Task: Look for space in San Cristobal, Cuba from 7th July, 2023 to 14th July, 2023 for 1 adult in price range Rs.6000 to Rs.14000. Place can be shared room with 1  bedroom having 1 bed and 1 bathroom. Property type can be house, flat, guest house, hotel. Booking option can be shelf check-in. Required host language is .
Action: Mouse moved to (484, 109)
Screenshot: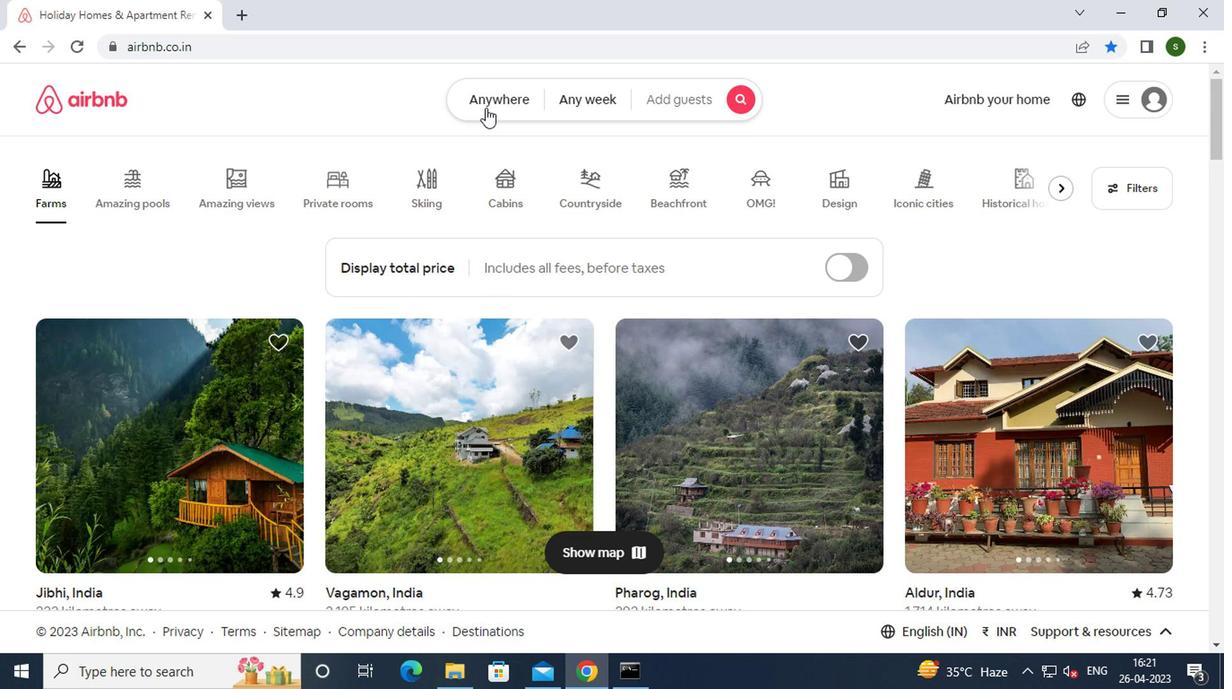 
Action: Mouse pressed left at (484, 109)
Screenshot: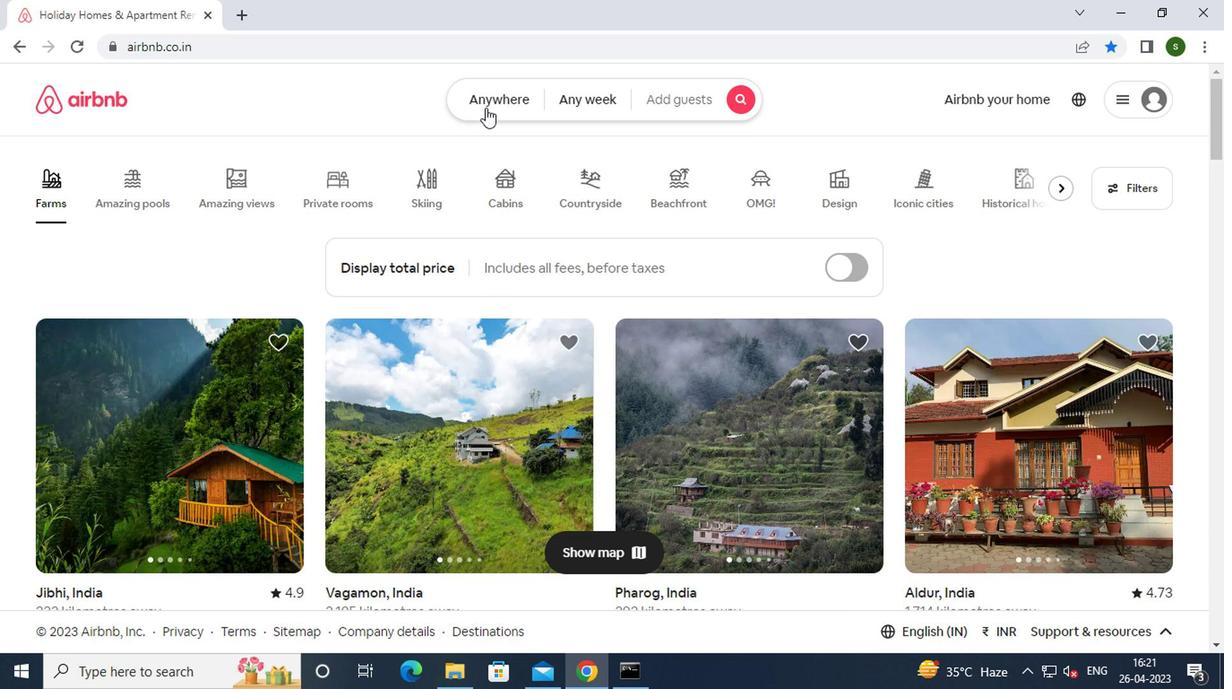 
Action: Mouse moved to (360, 180)
Screenshot: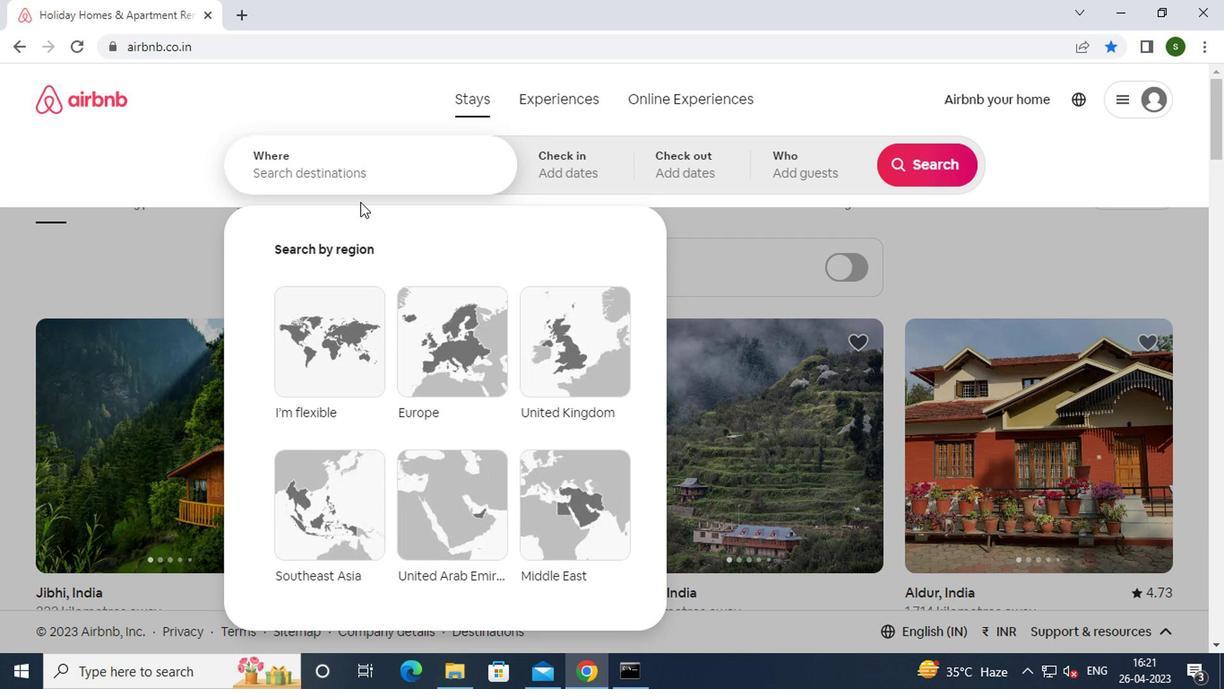 
Action: Mouse pressed left at (360, 180)
Screenshot: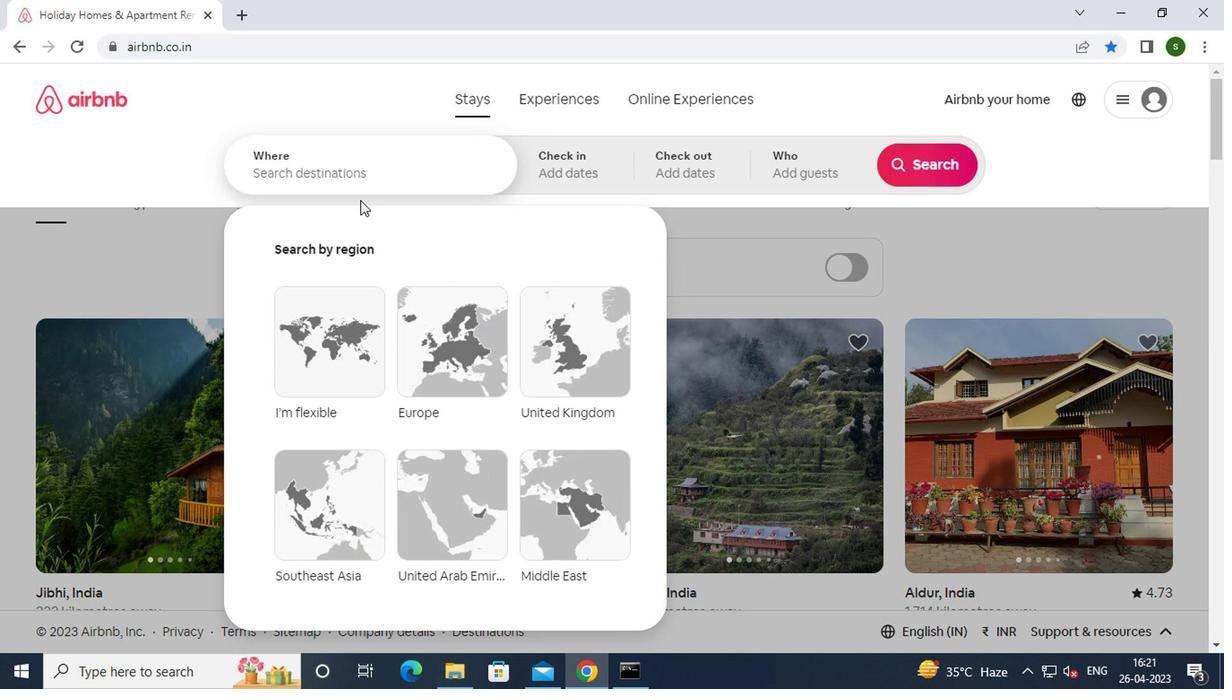 
Action: Key pressed s<Key.caps_lock>an<Key.space><Key.caps_lock>c<Key.caps_lock>ristobal,<Key.space><Key.caps_lock>c<Key.caps_lock>uba
Screenshot: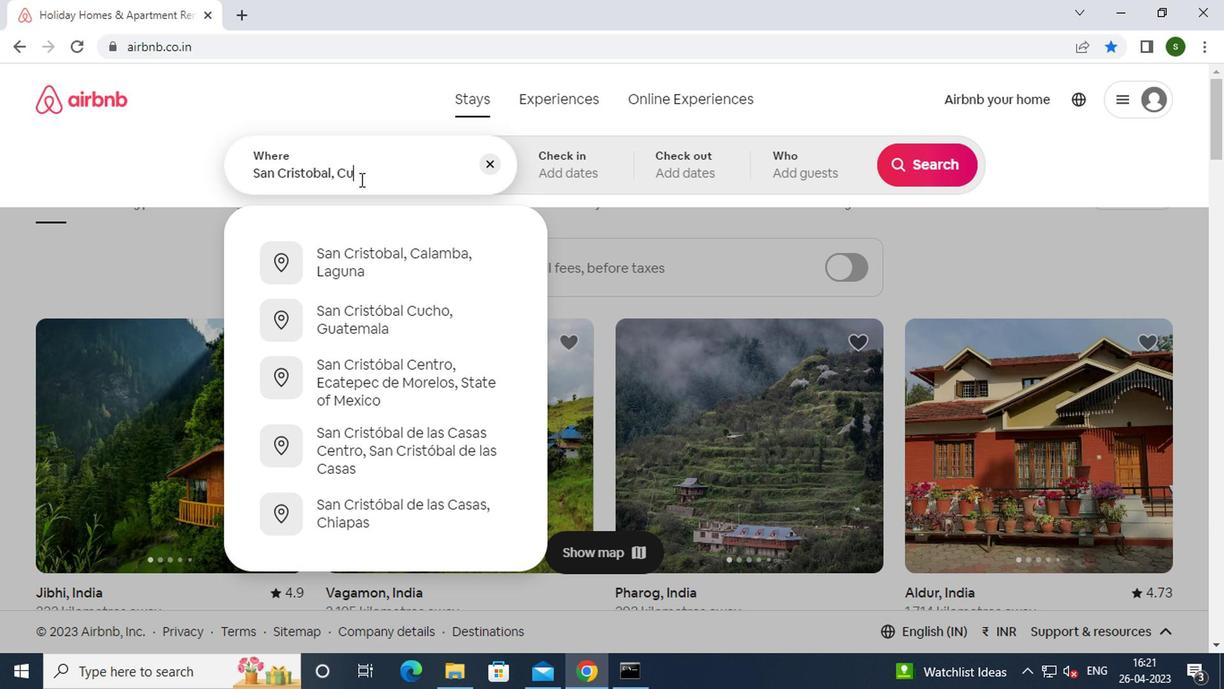 
Action: Mouse moved to (389, 278)
Screenshot: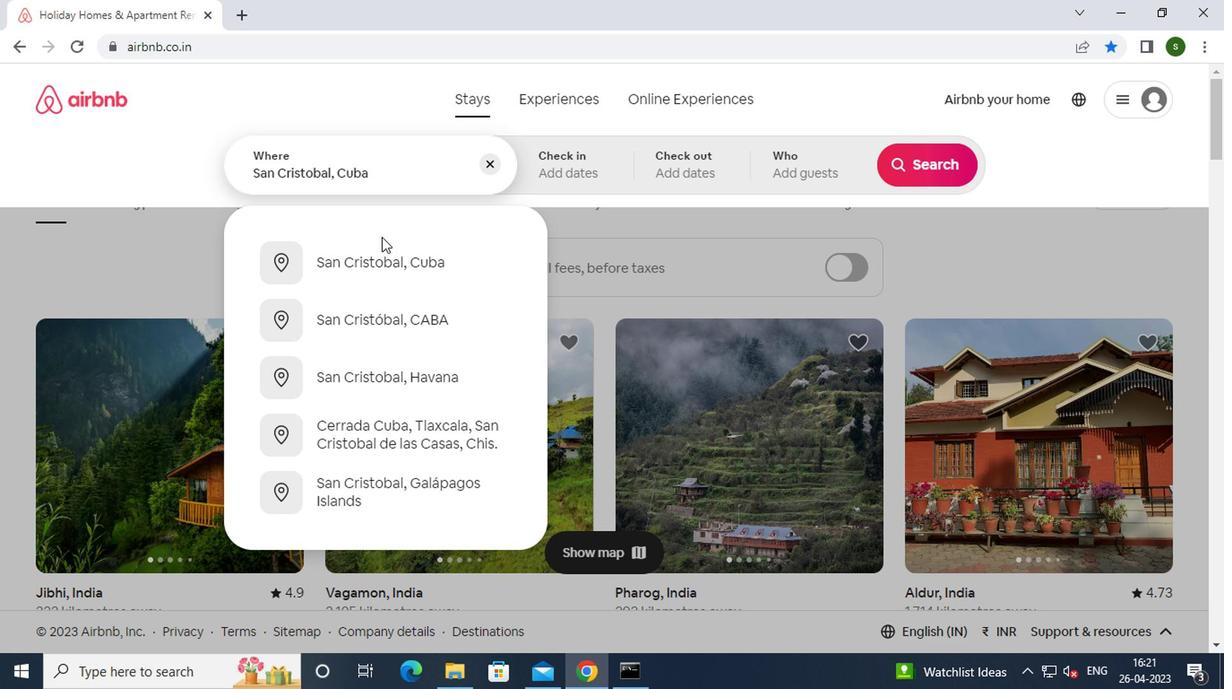 
Action: Mouse pressed left at (389, 278)
Screenshot: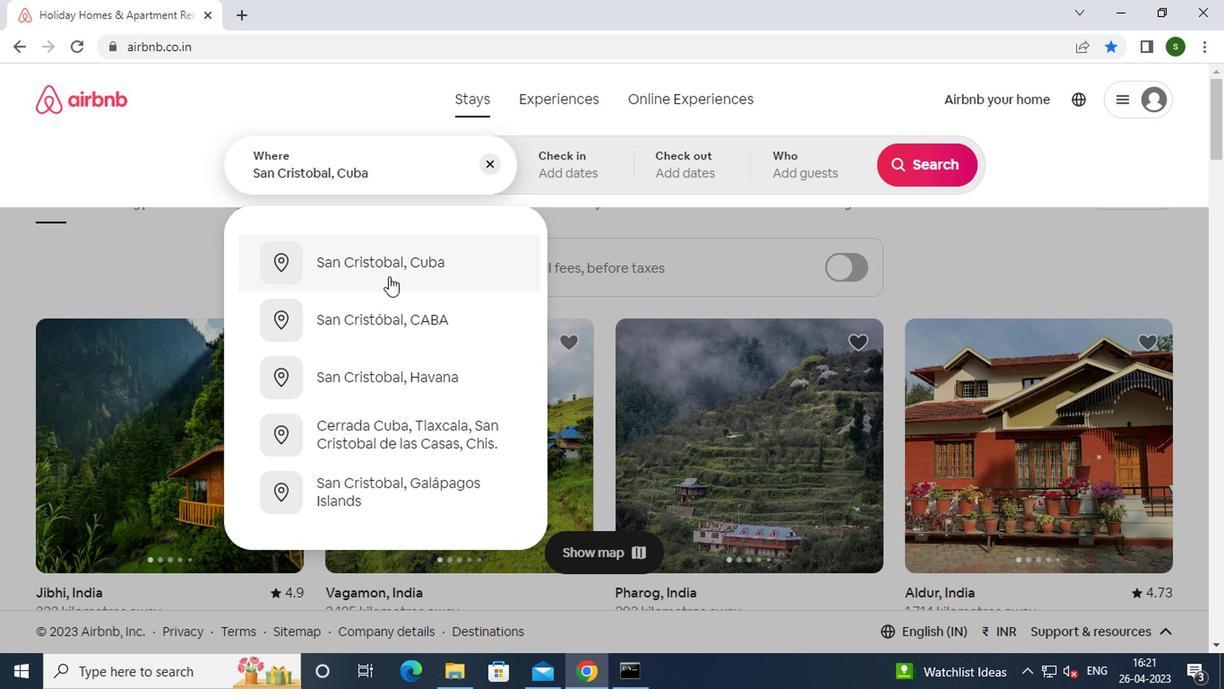 
Action: Mouse moved to (919, 314)
Screenshot: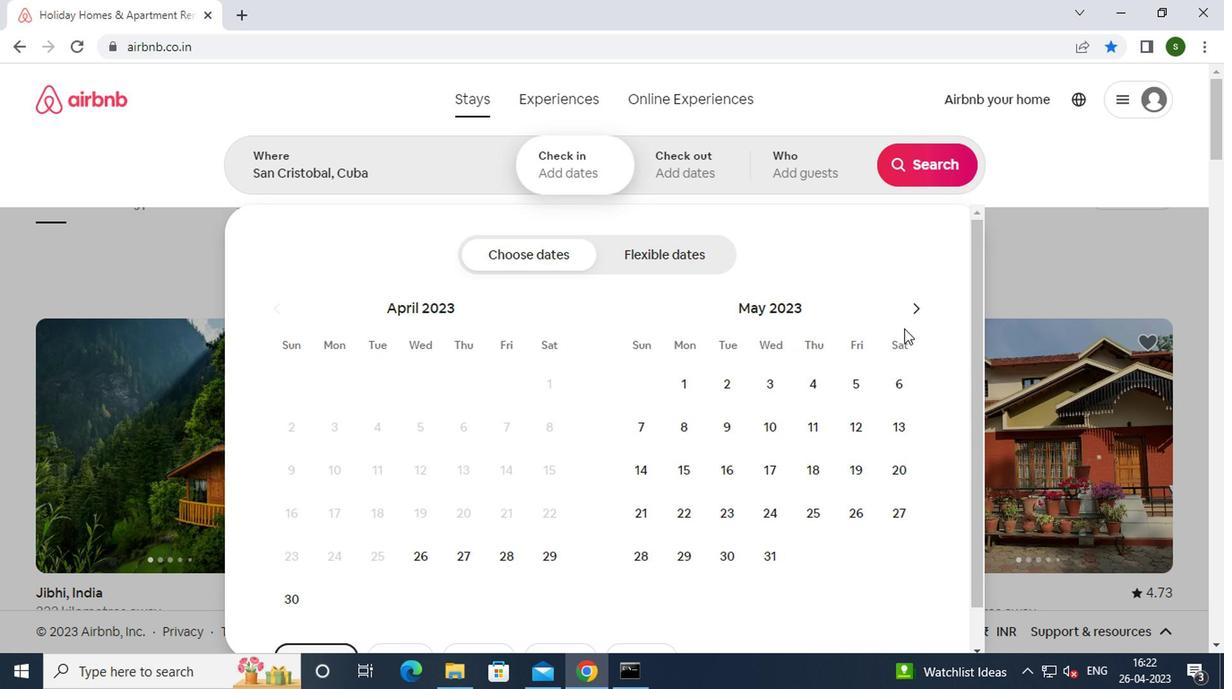 
Action: Mouse pressed left at (919, 314)
Screenshot: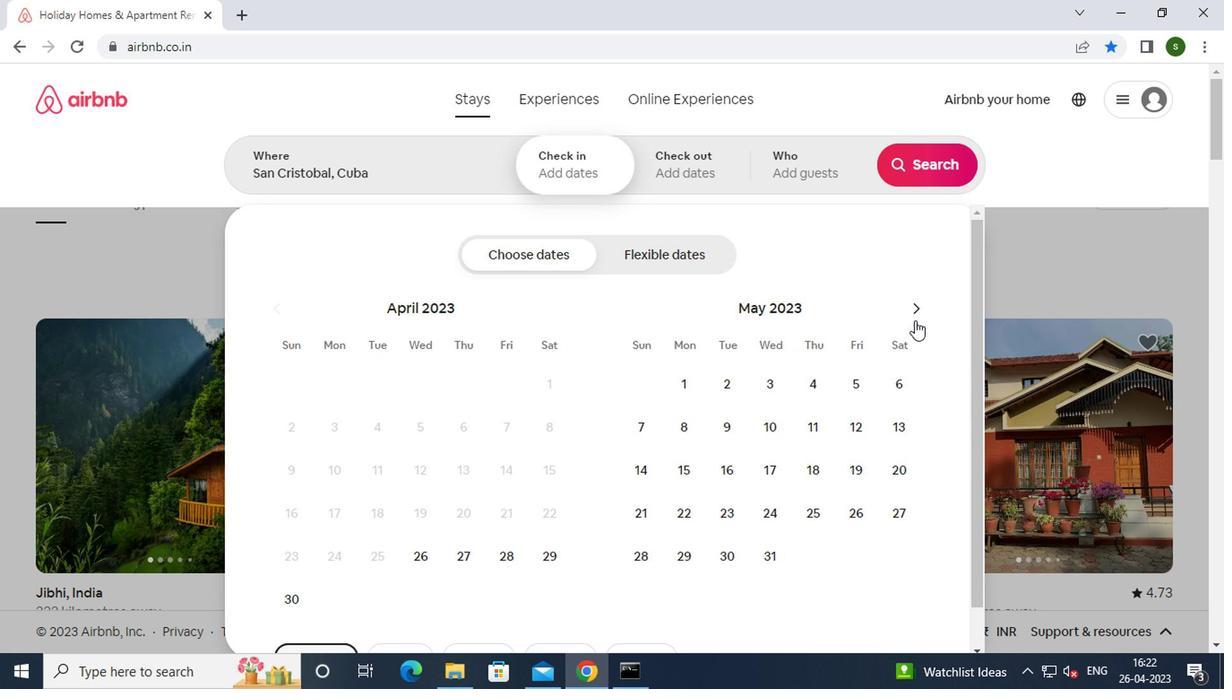 
Action: Mouse pressed left at (919, 314)
Screenshot: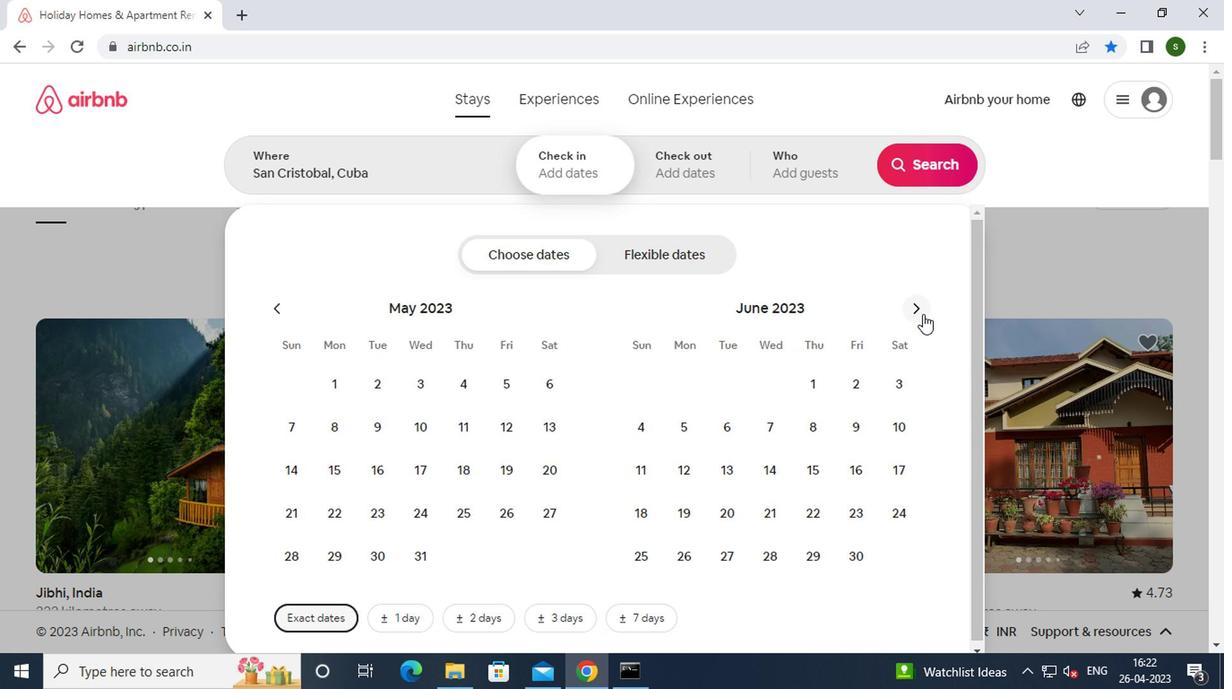 
Action: Mouse moved to (851, 426)
Screenshot: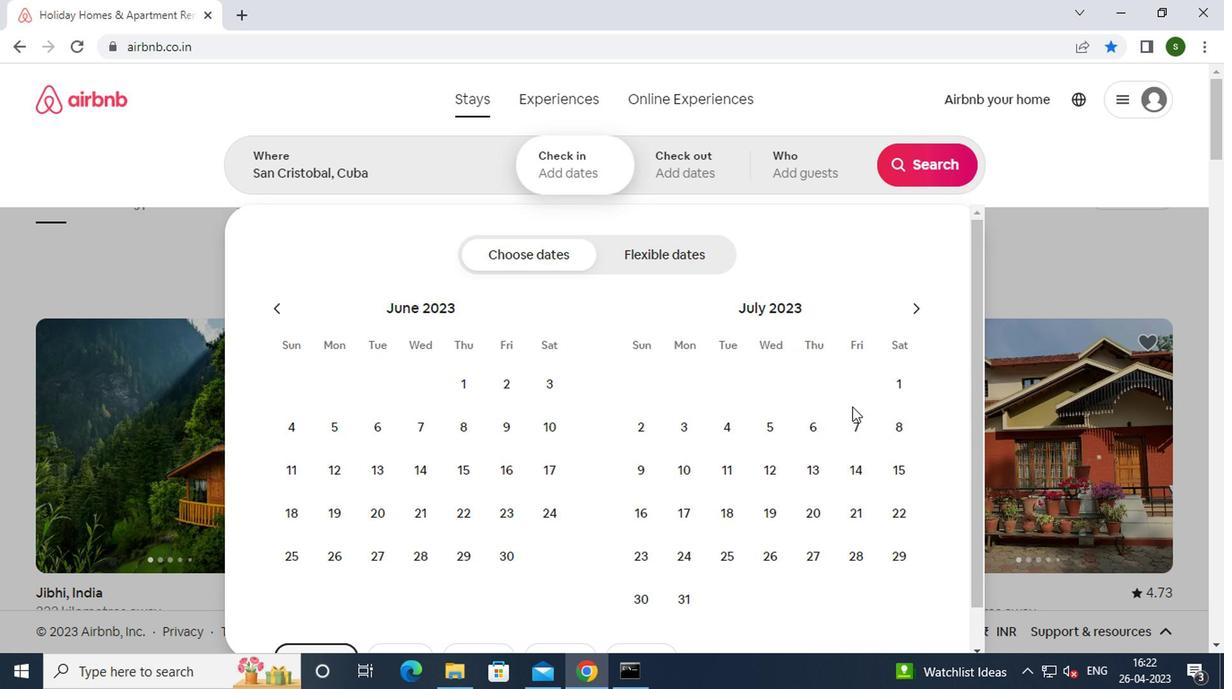 
Action: Mouse pressed left at (851, 426)
Screenshot: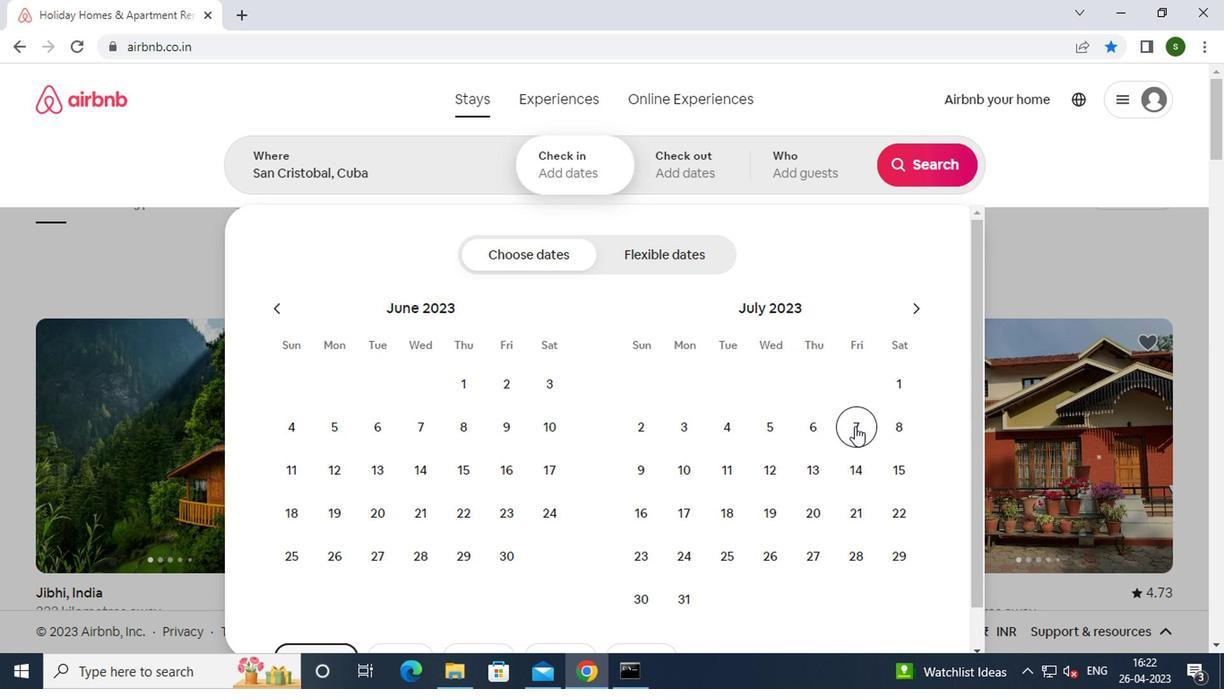 
Action: Mouse moved to (858, 461)
Screenshot: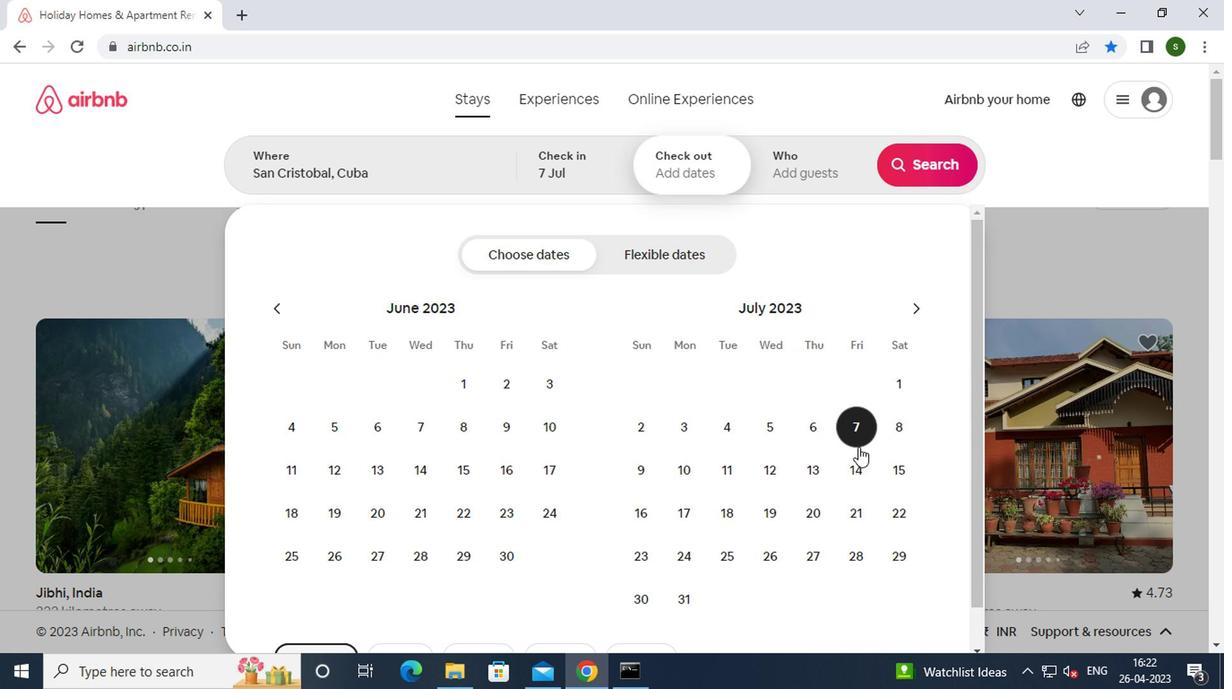 
Action: Mouse pressed left at (858, 461)
Screenshot: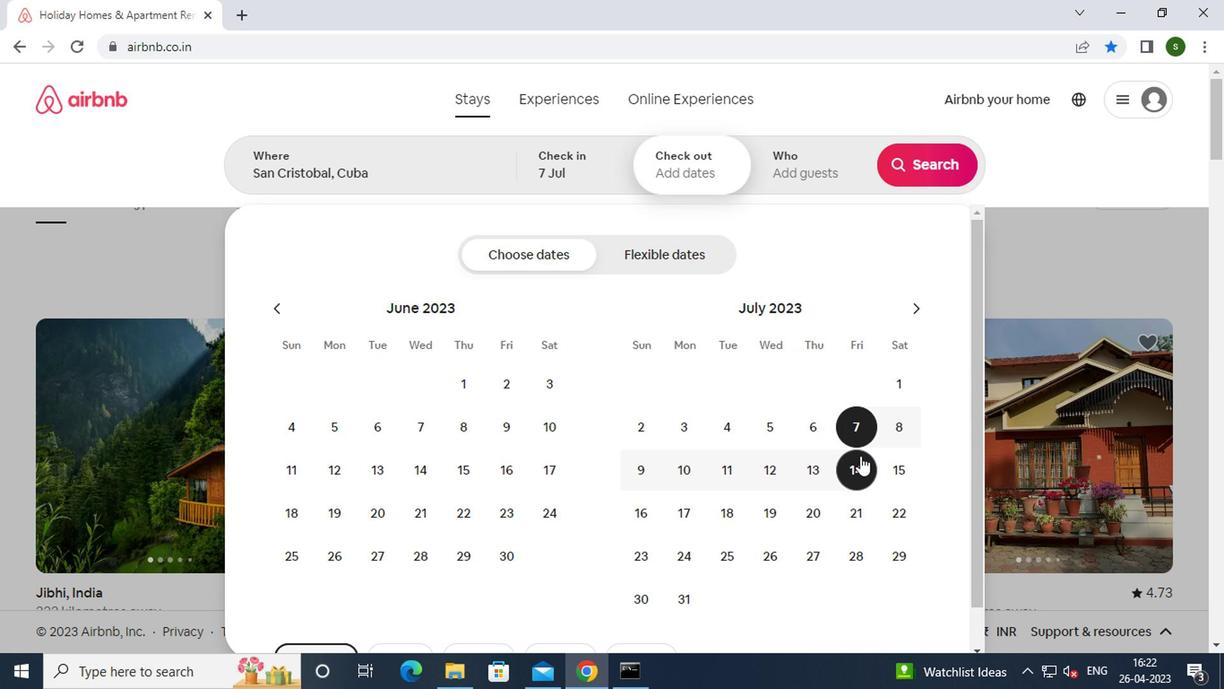 
Action: Mouse moved to (822, 183)
Screenshot: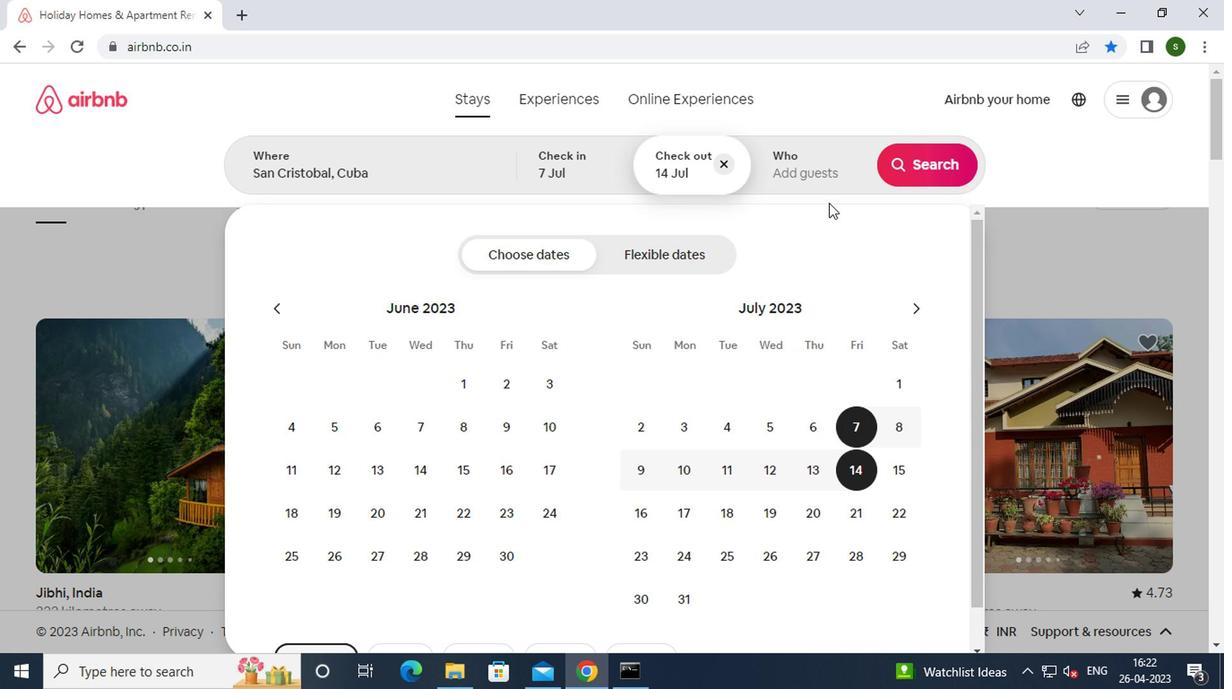 
Action: Mouse pressed left at (822, 183)
Screenshot: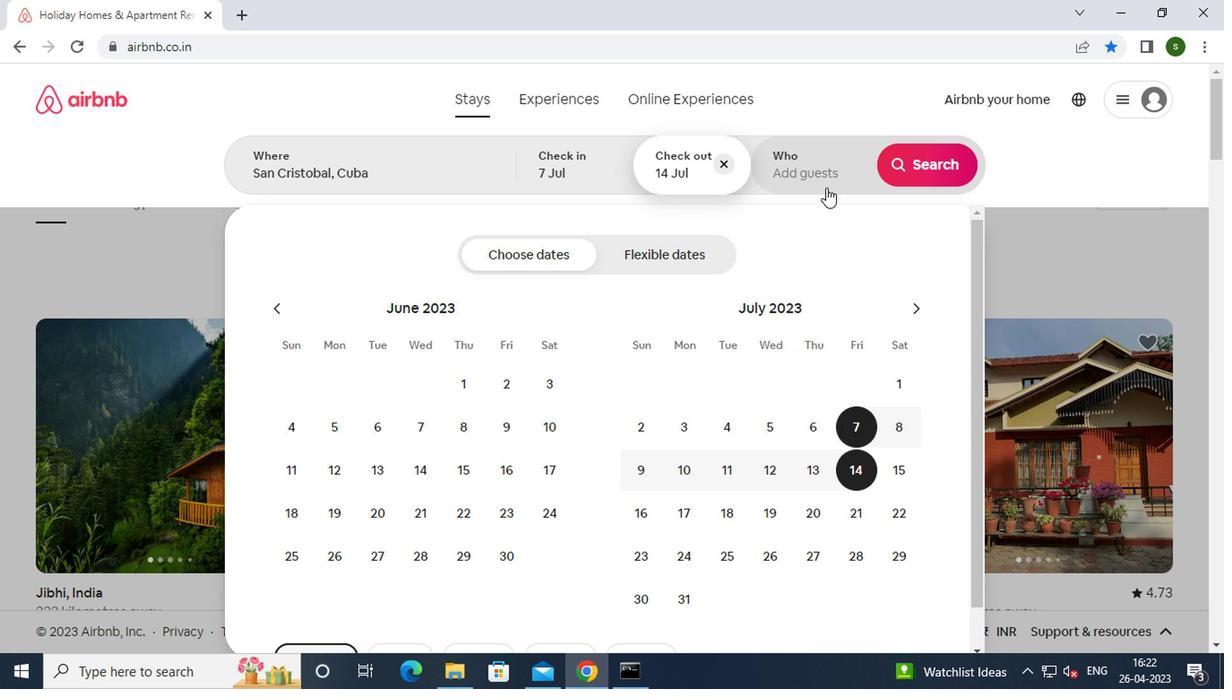 
Action: Mouse moved to (924, 259)
Screenshot: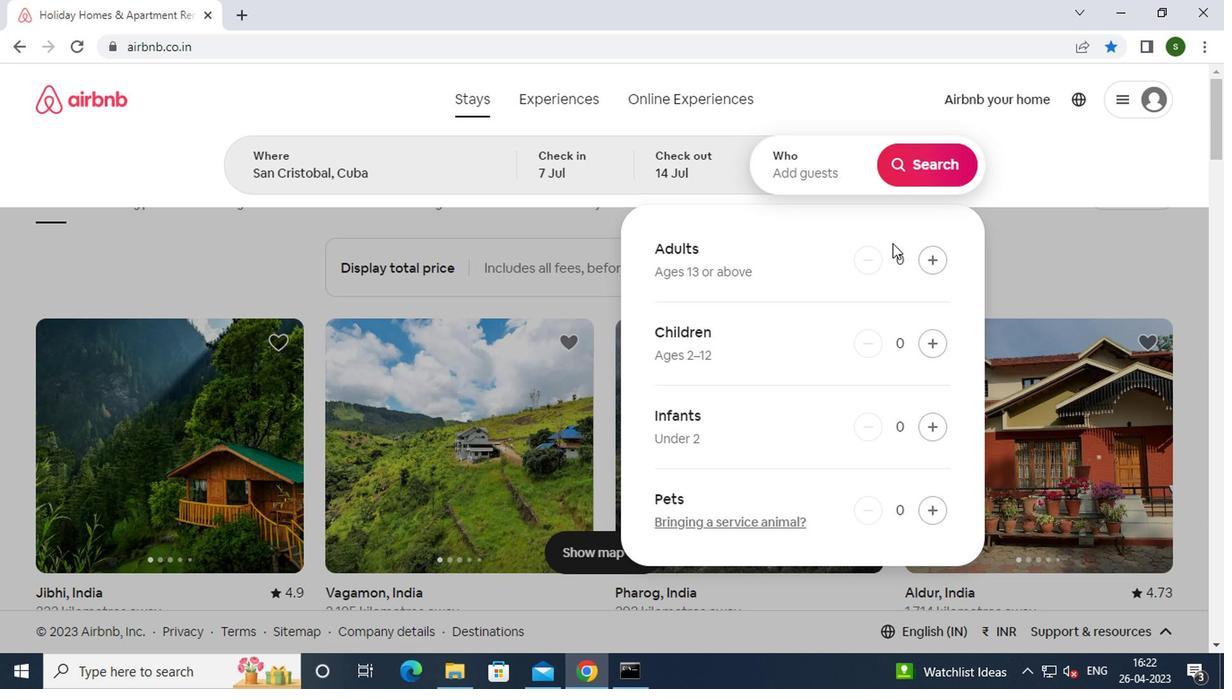 
Action: Mouse pressed left at (924, 259)
Screenshot: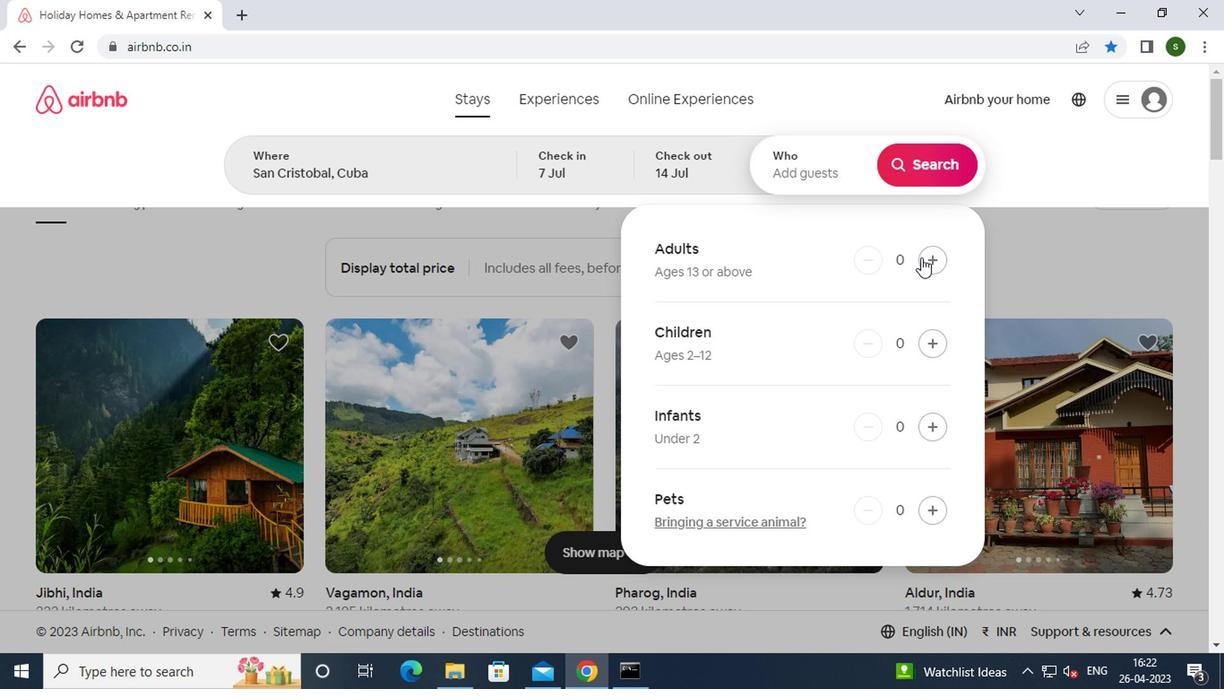 
Action: Mouse moved to (930, 176)
Screenshot: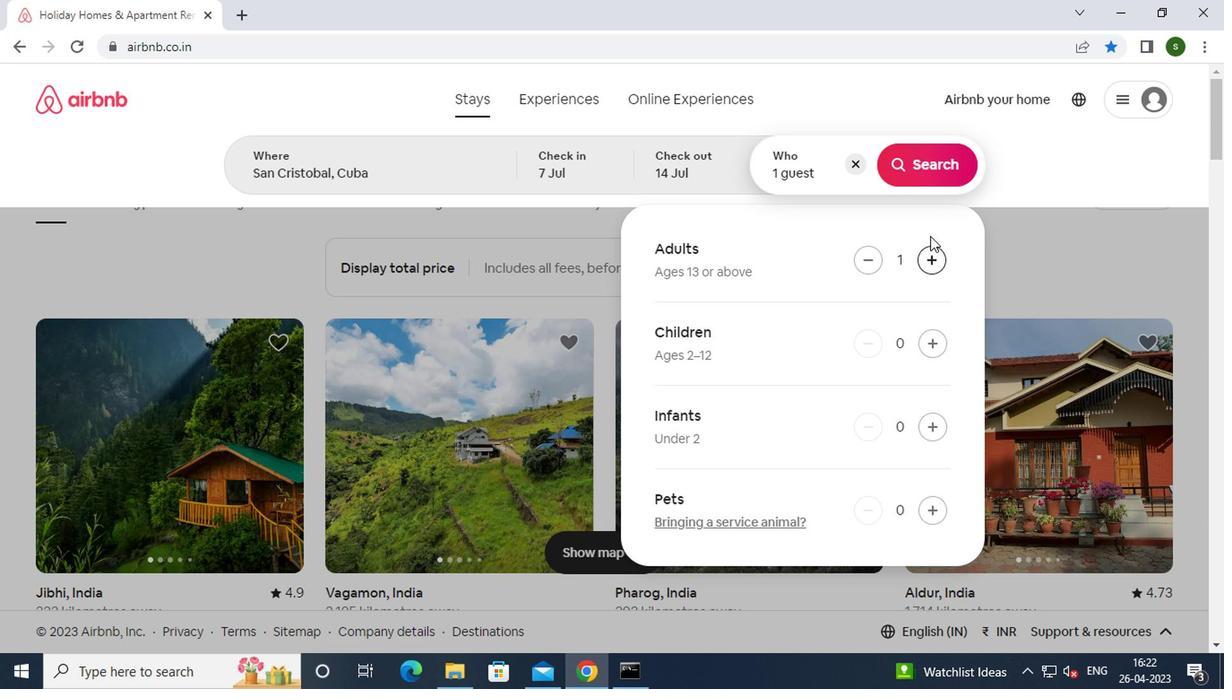 
Action: Mouse pressed left at (930, 176)
Screenshot: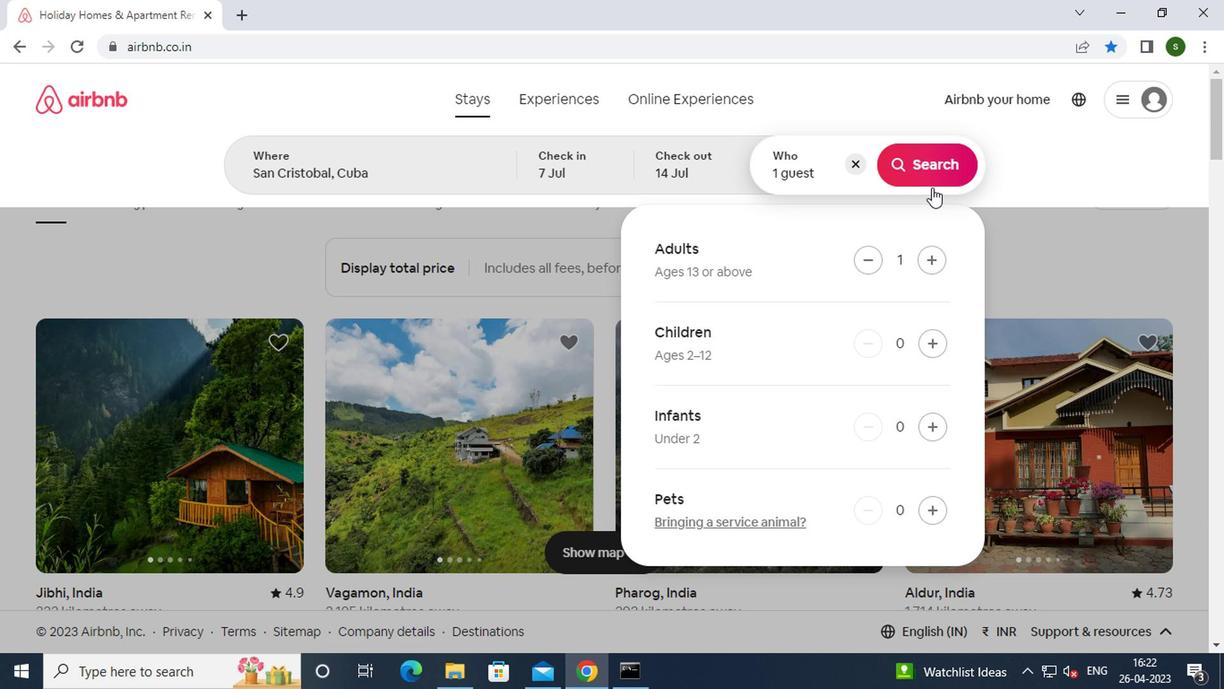 
Action: Mouse moved to (1159, 176)
Screenshot: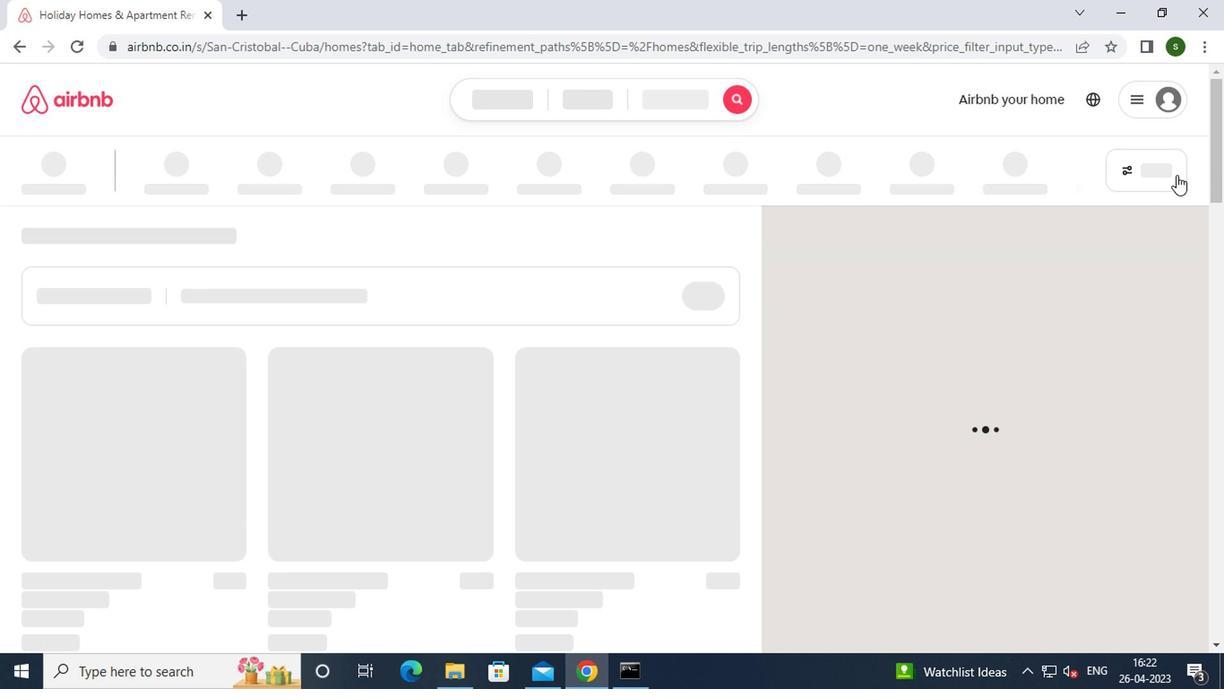 
Action: Mouse pressed left at (1159, 176)
Screenshot: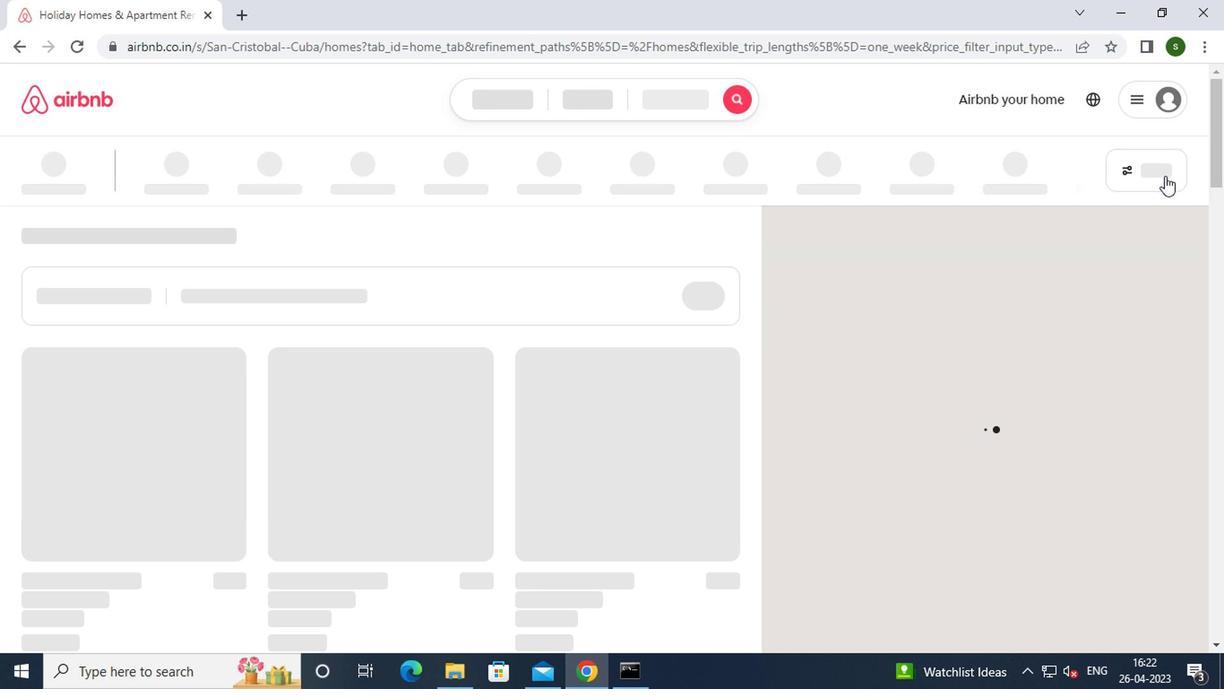 
Action: Mouse moved to (553, 401)
Screenshot: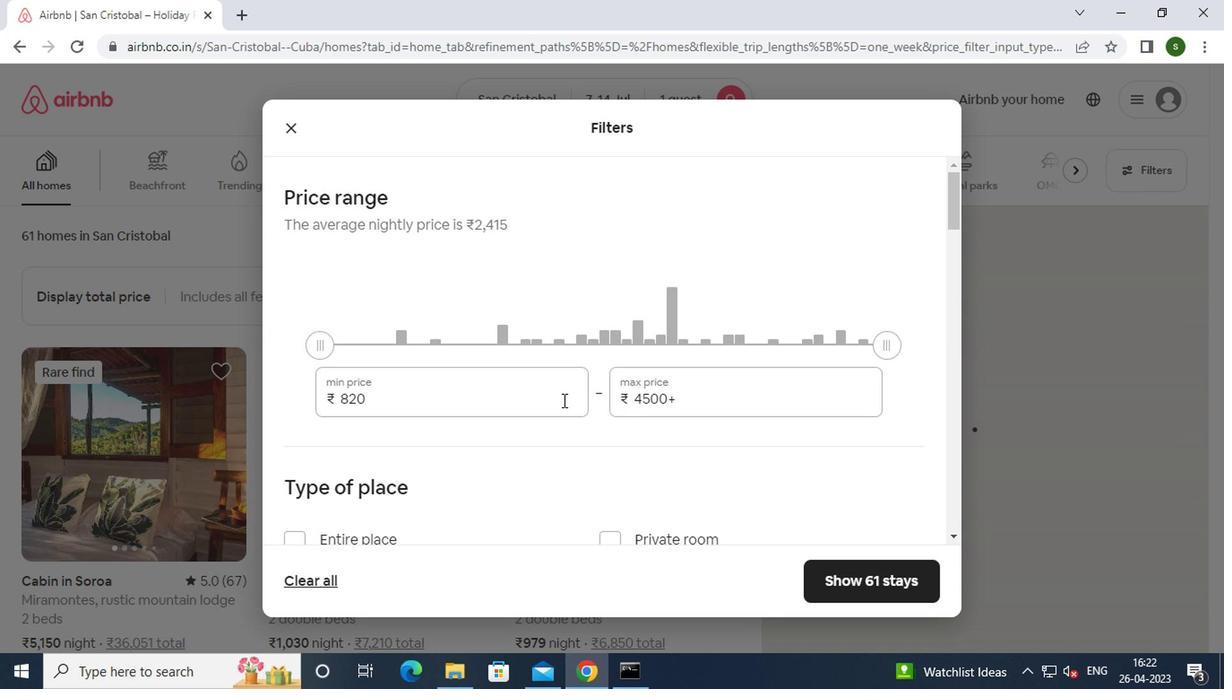 
Action: Mouse pressed left at (553, 401)
Screenshot: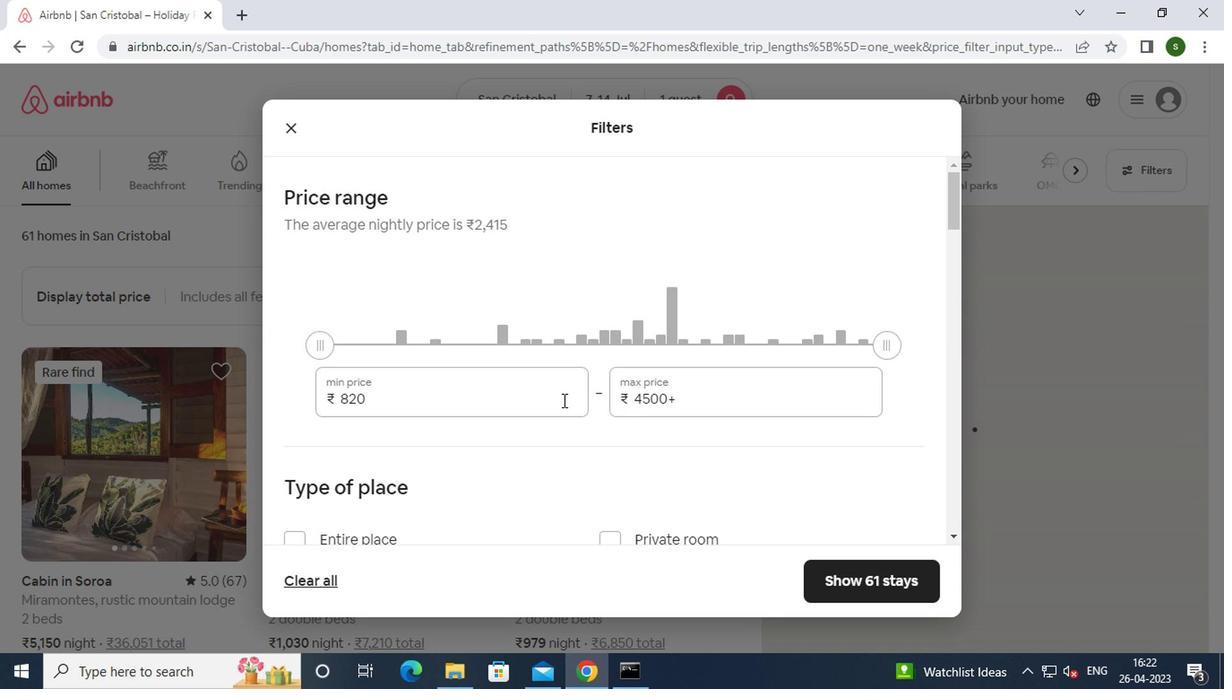 
Action: Mouse moved to (551, 403)
Screenshot: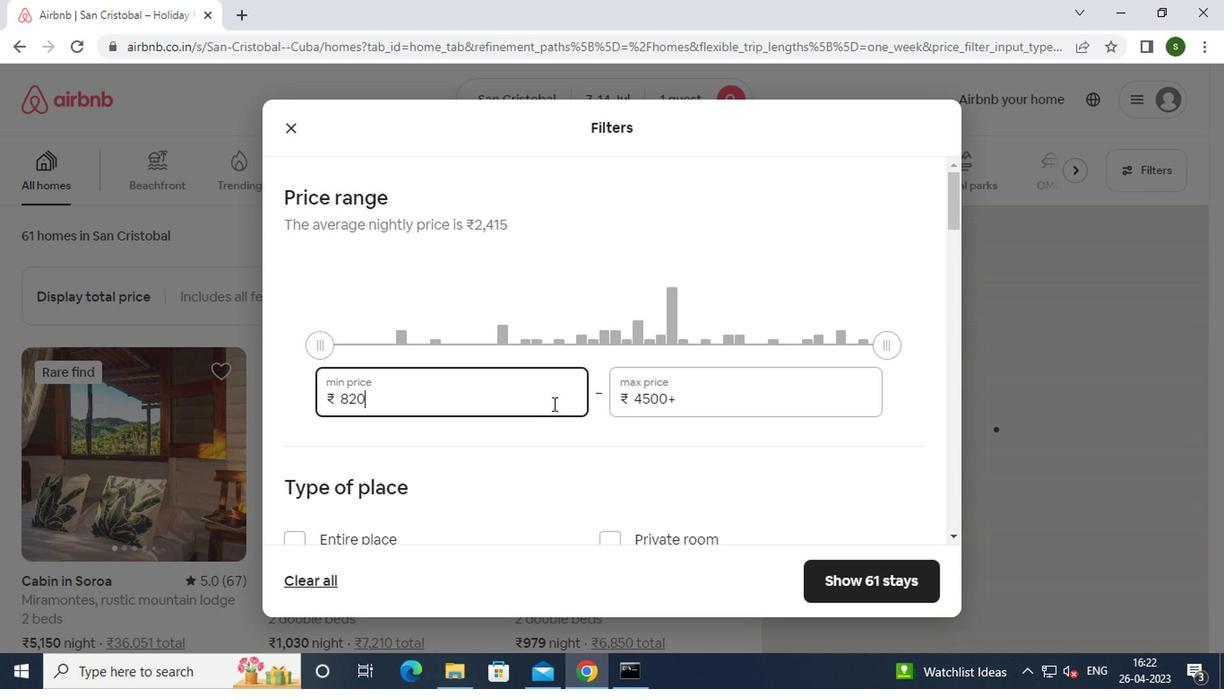 
Action: Key pressed <Key.backspace><Key.backspace><Key.backspace><Key.backspace><Key.backspace>6000
Screenshot: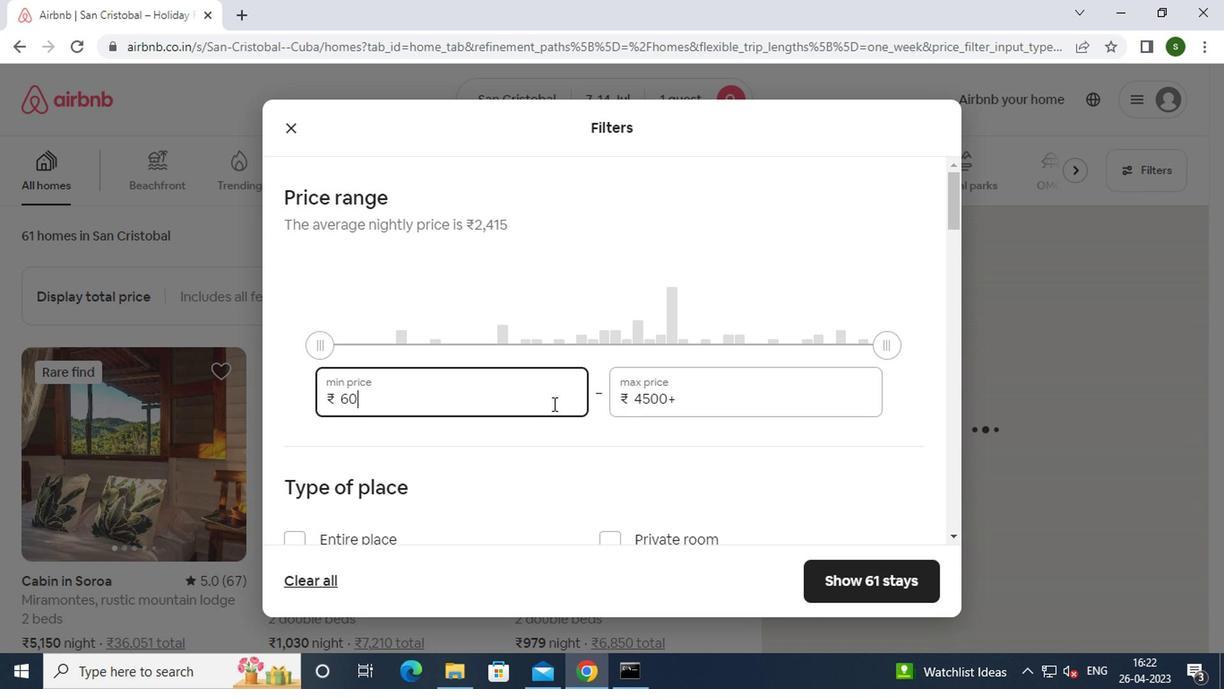 
Action: Mouse moved to (722, 399)
Screenshot: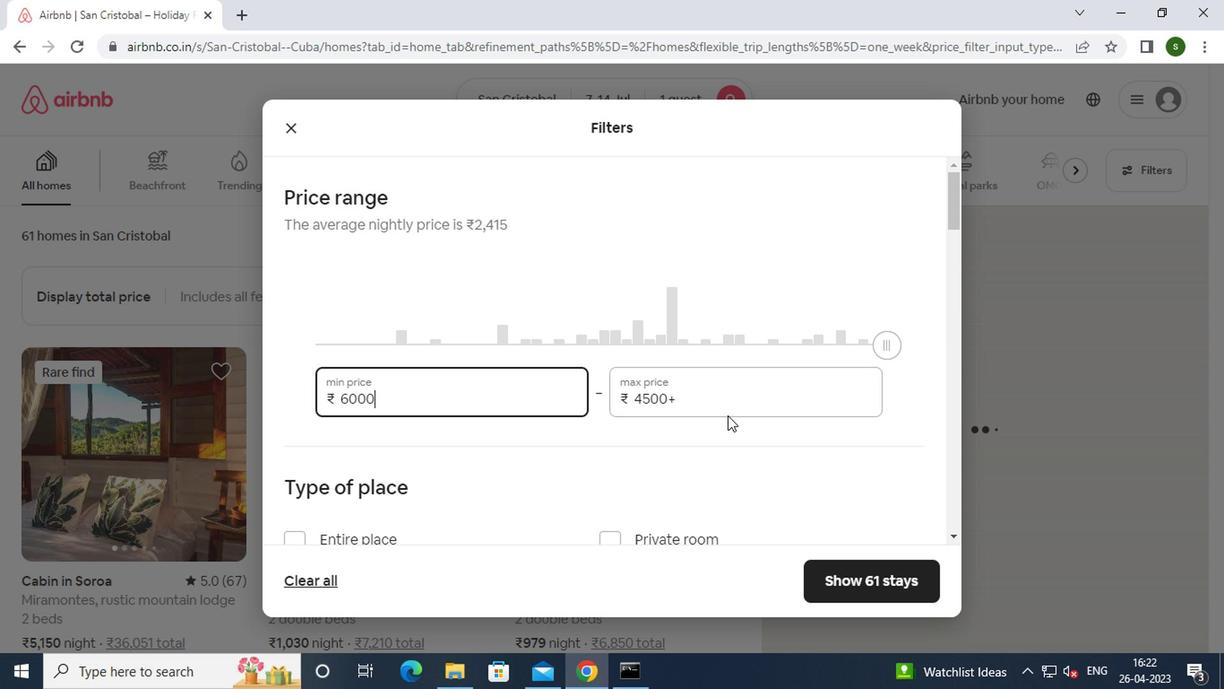 
Action: Mouse pressed left at (722, 399)
Screenshot: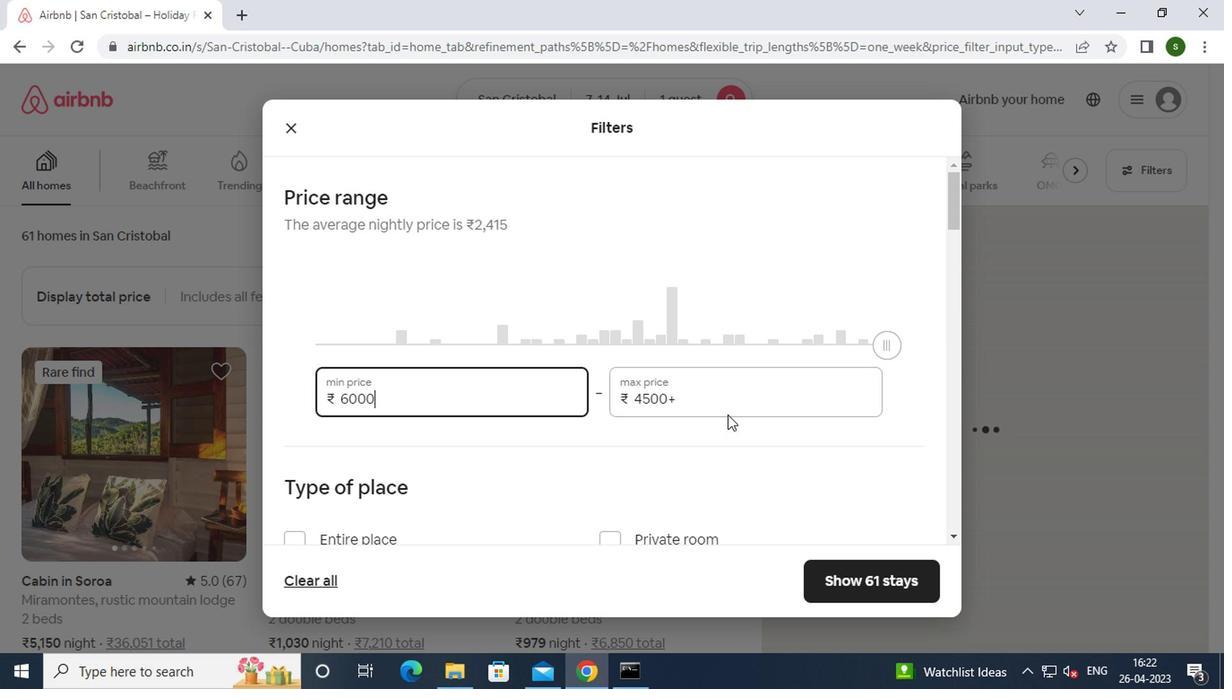 
Action: Key pressed <Key.backspace><Key.backspace><Key.backspace><Key.backspace><Key.backspace><Key.backspace><Key.backspace><Key.backspace><Key.backspace><Key.backspace>14000
Screenshot: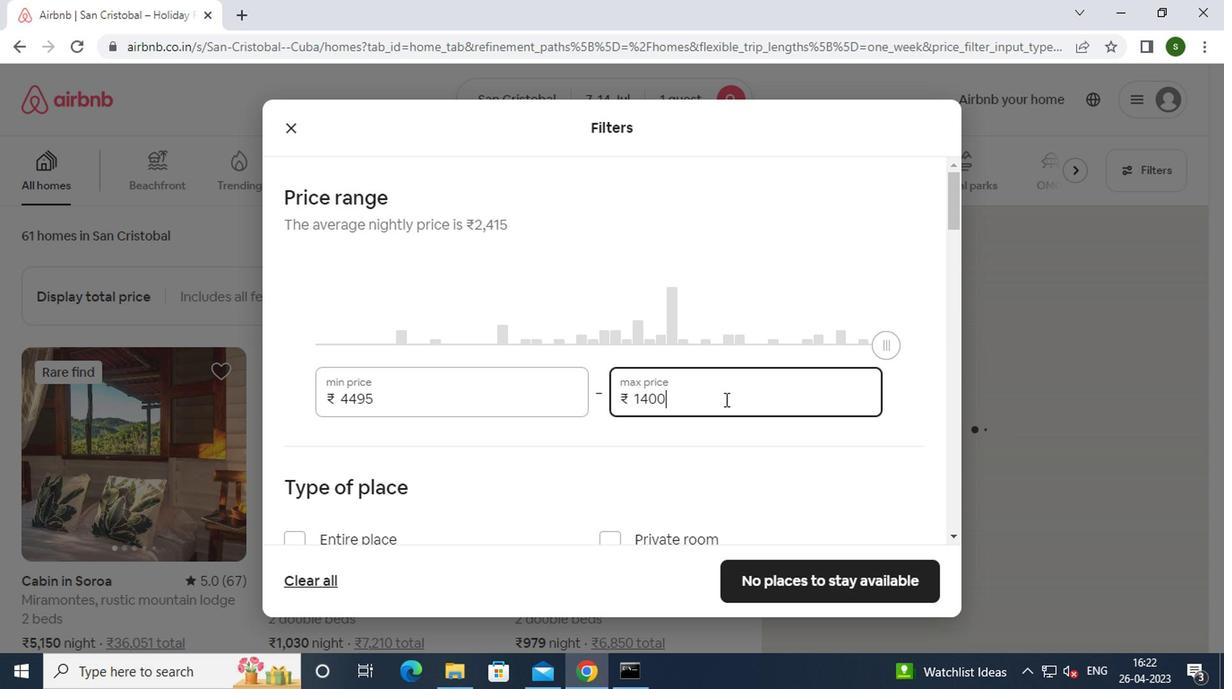 
Action: Mouse moved to (651, 383)
Screenshot: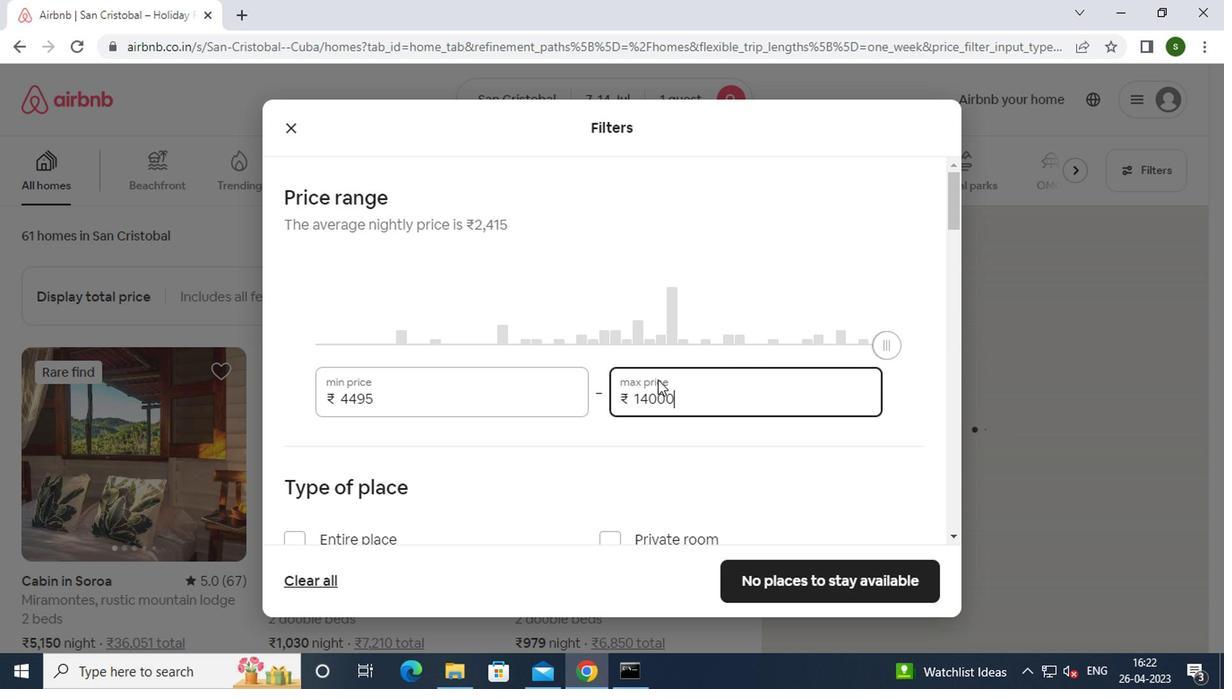 
Action: Mouse scrolled (651, 382) with delta (0, -1)
Screenshot: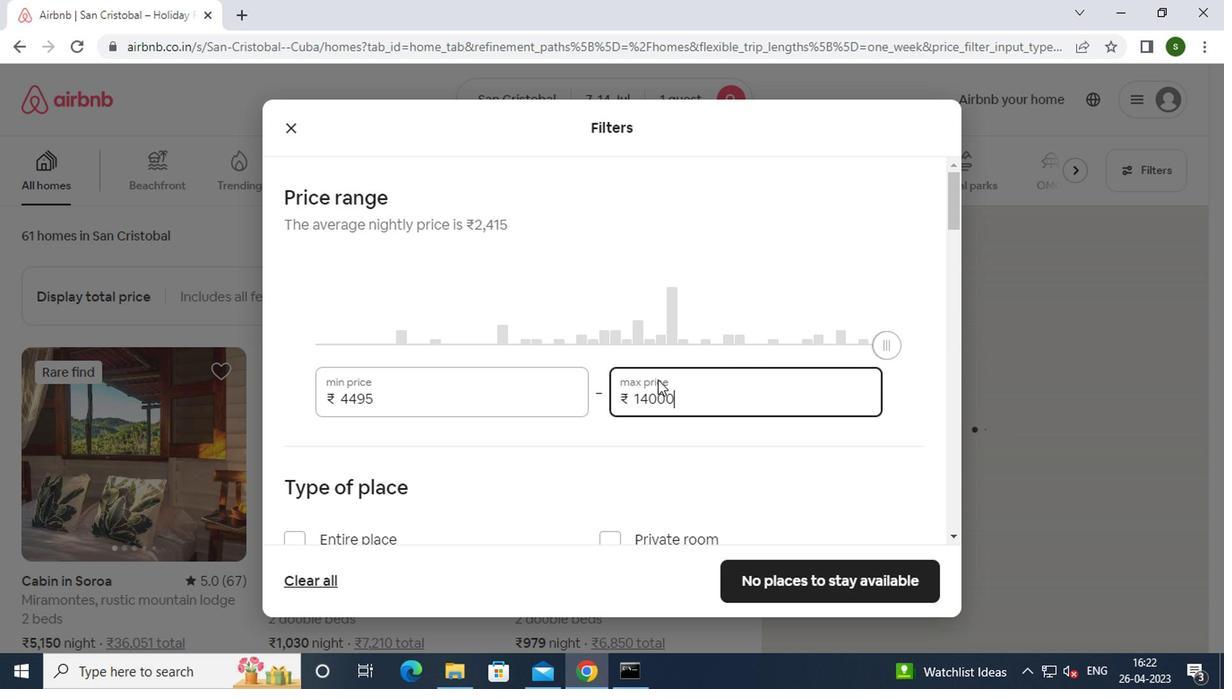 
Action: Mouse moved to (650, 384)
Screenshot: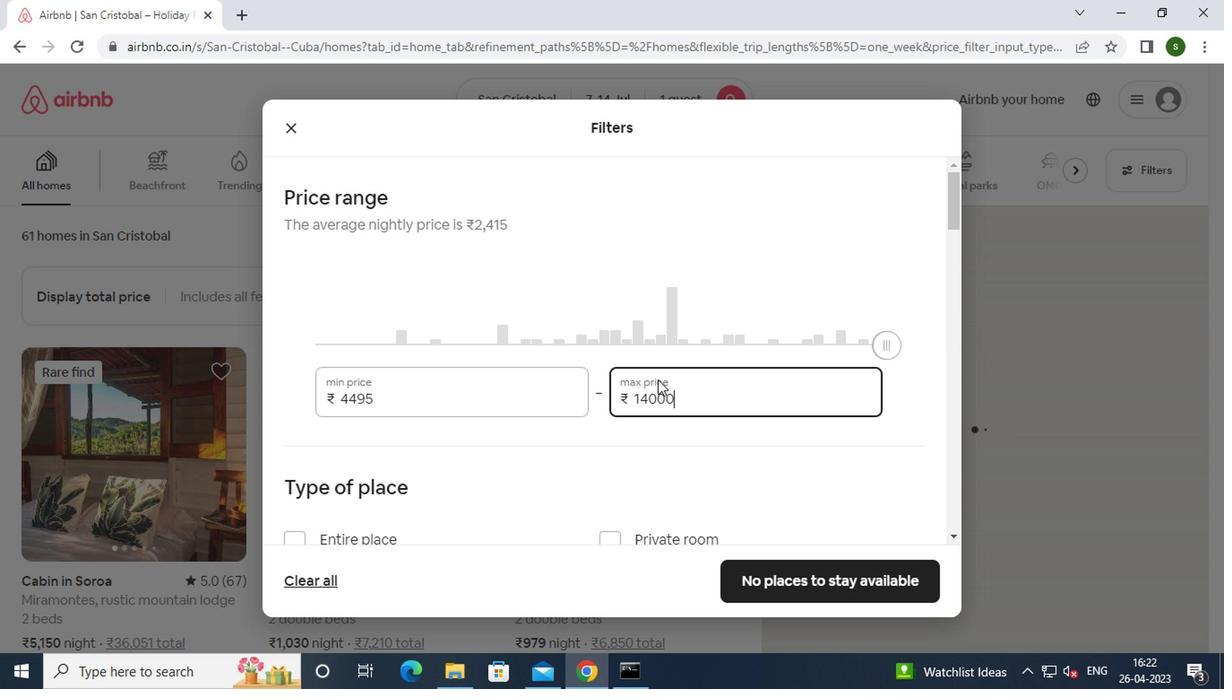 
Action: Mouse scrolled (650, 383) with delta (0, 0)
Screenshot: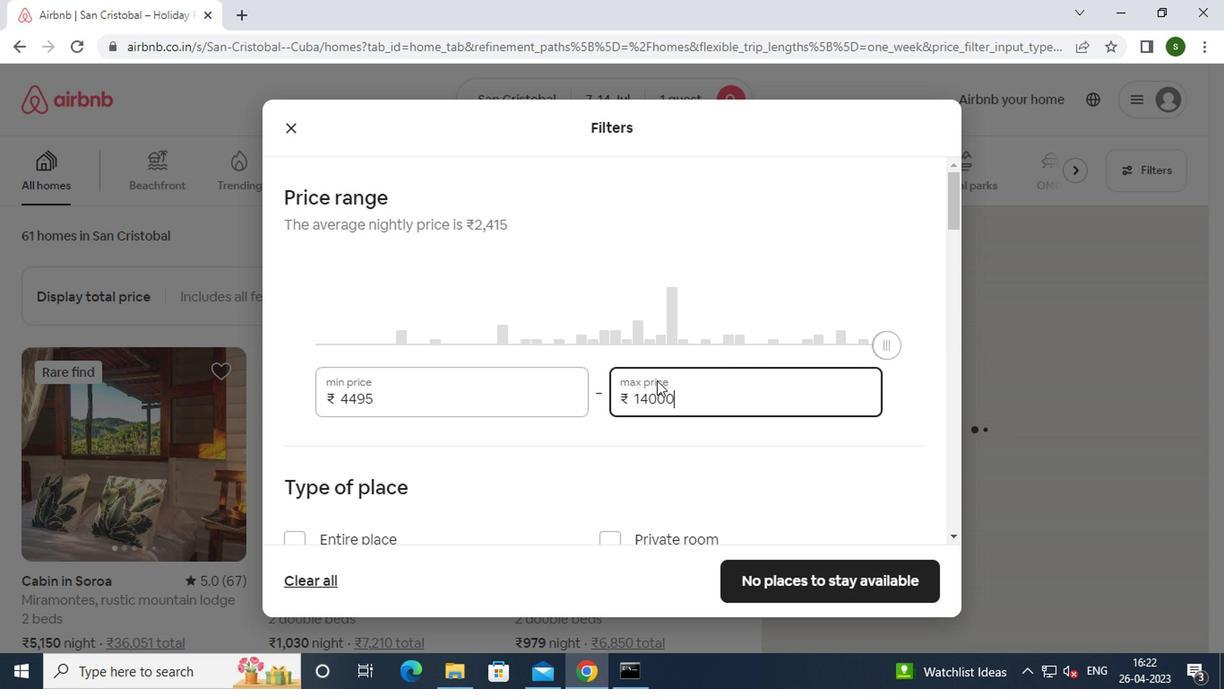
Action: Mouse moved to (407, 470)
Screenshot: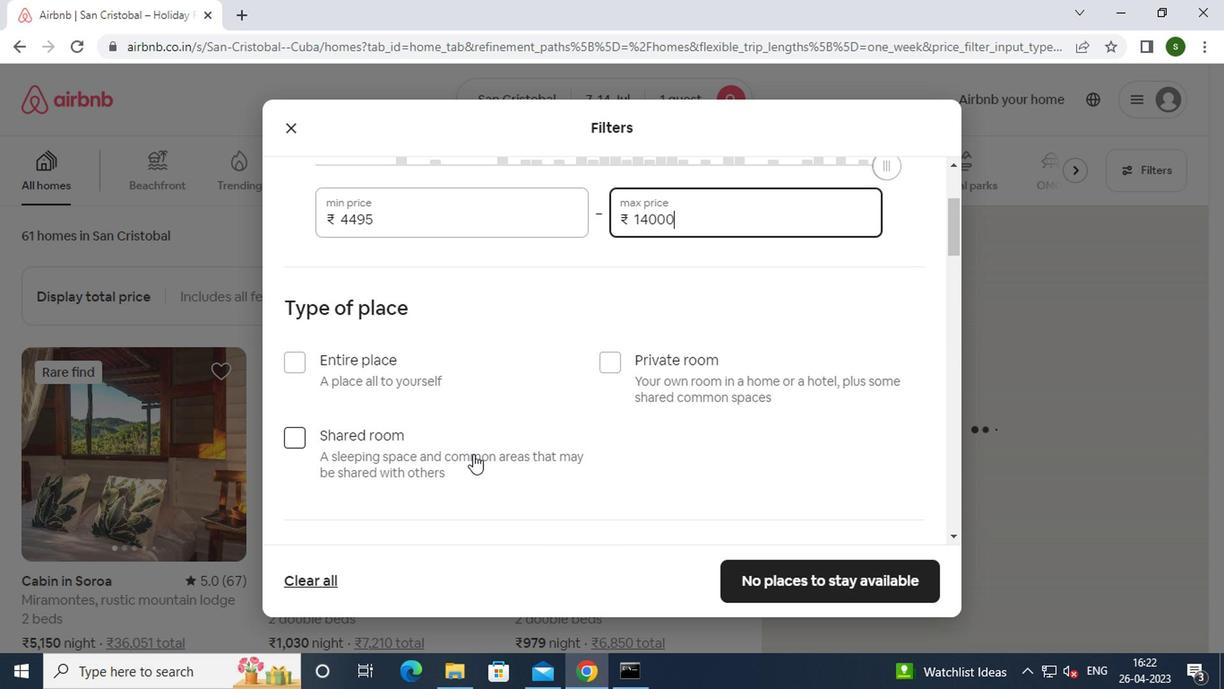 
Action: Mouse pressed left at (407, 470)
Screenshot: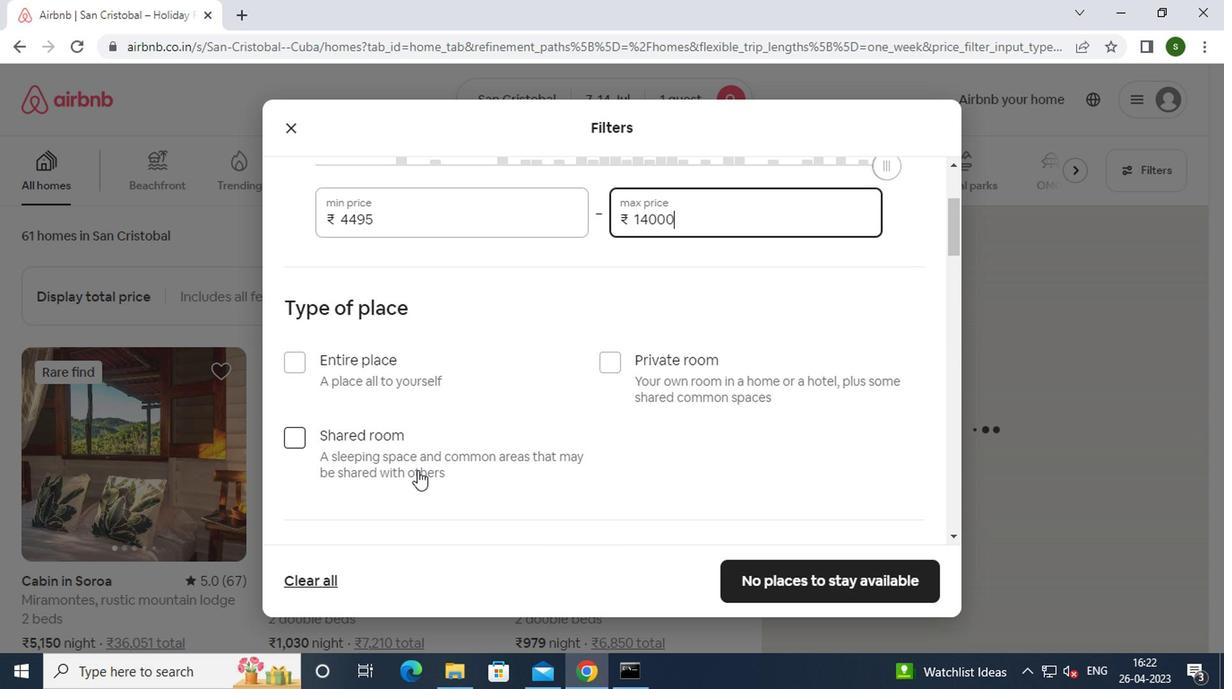 
Action: Mouse moved to (545, 383)
Screenshot: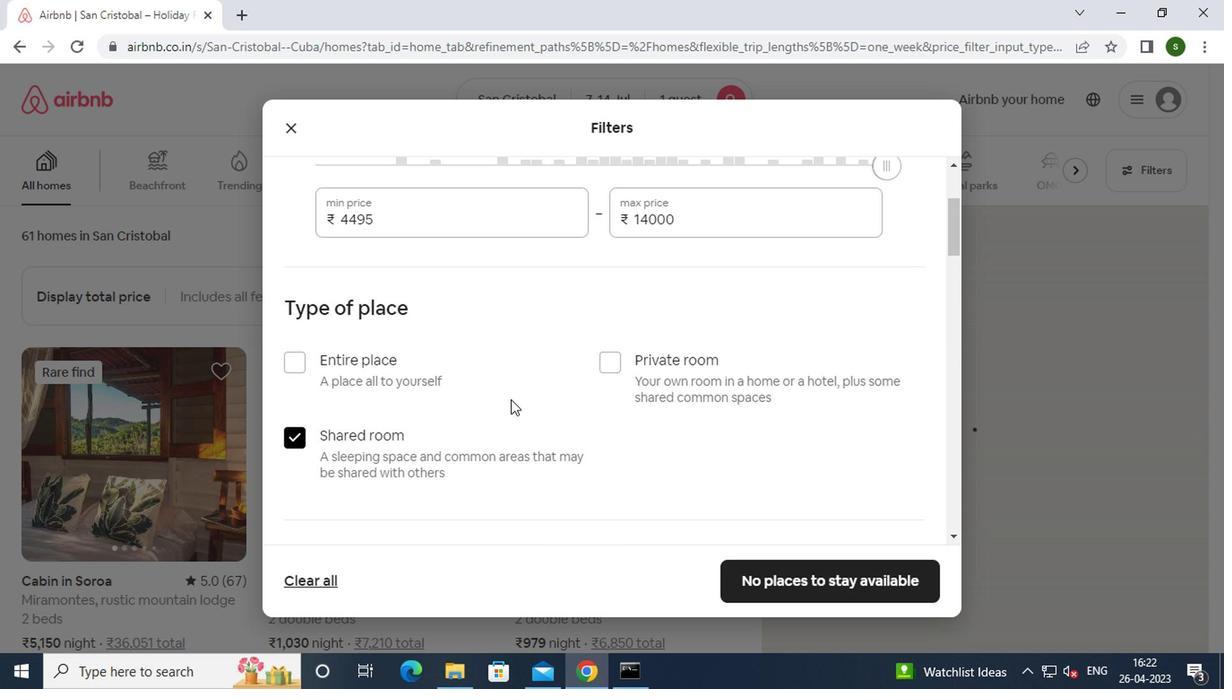 
Action: Mouse scrolled (545, 382) with delta (0, -1)
Screenshot: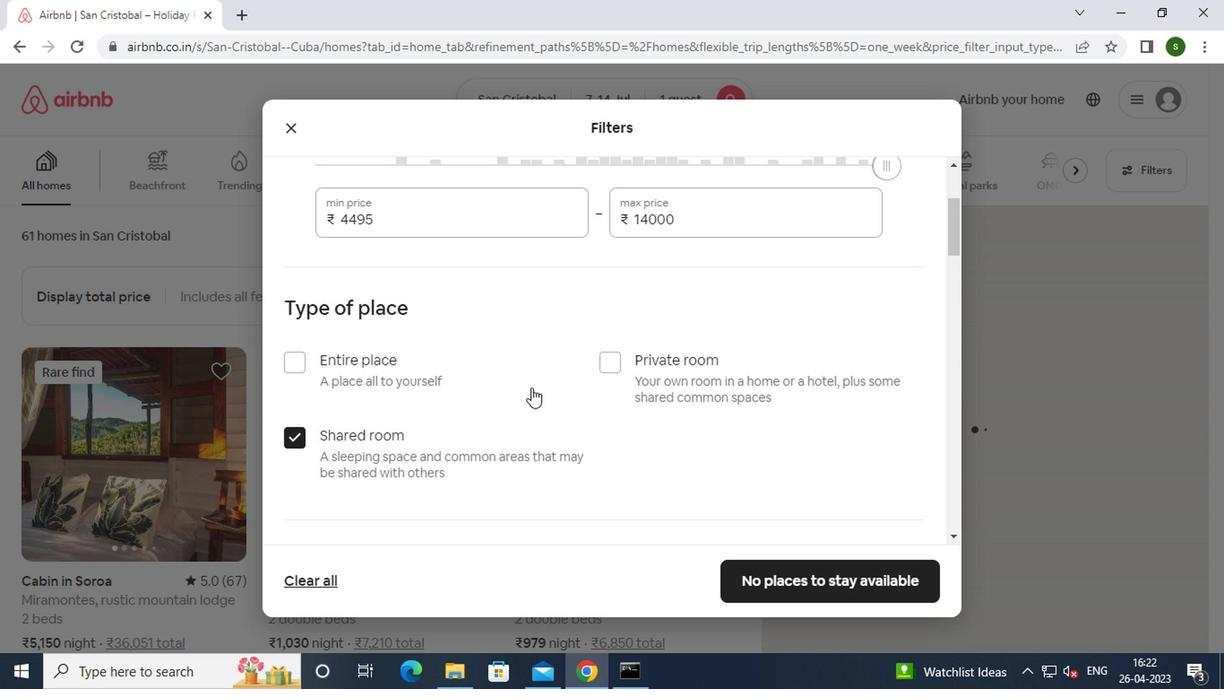 
Action: Mouse scrolled (545, 382) with delta (0, -1)
Screenshot: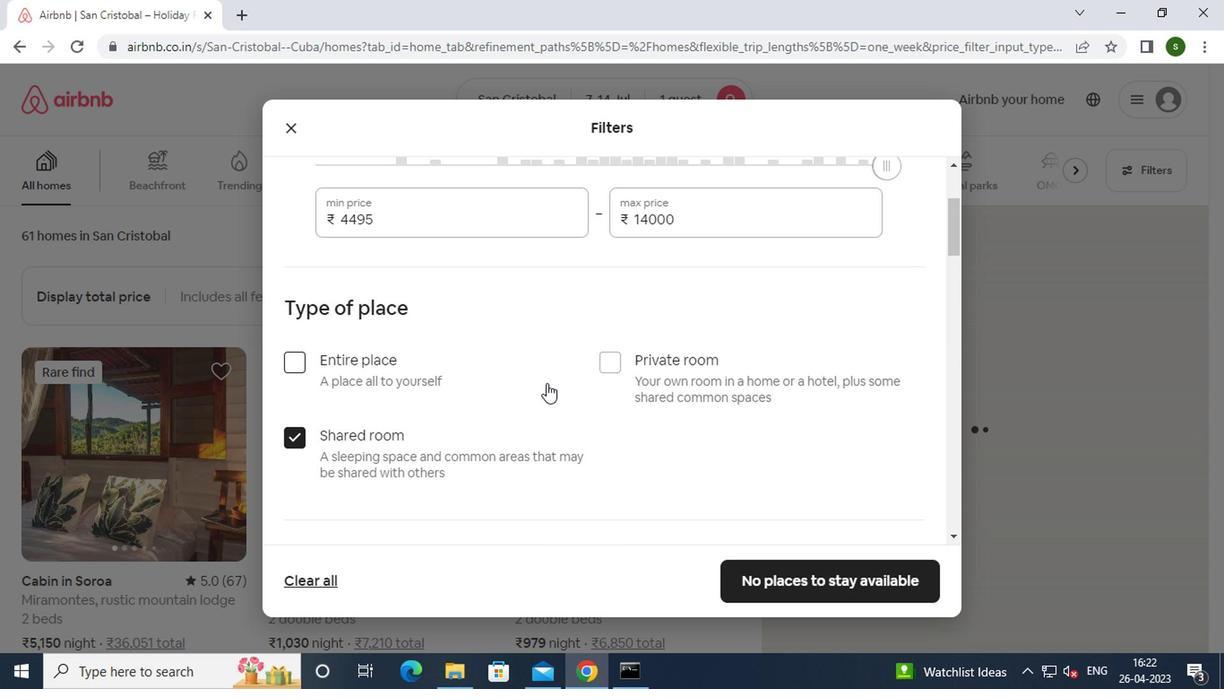 
Action: Mouse scrolled (545, 382) with delta (0, -1)
Screenshot: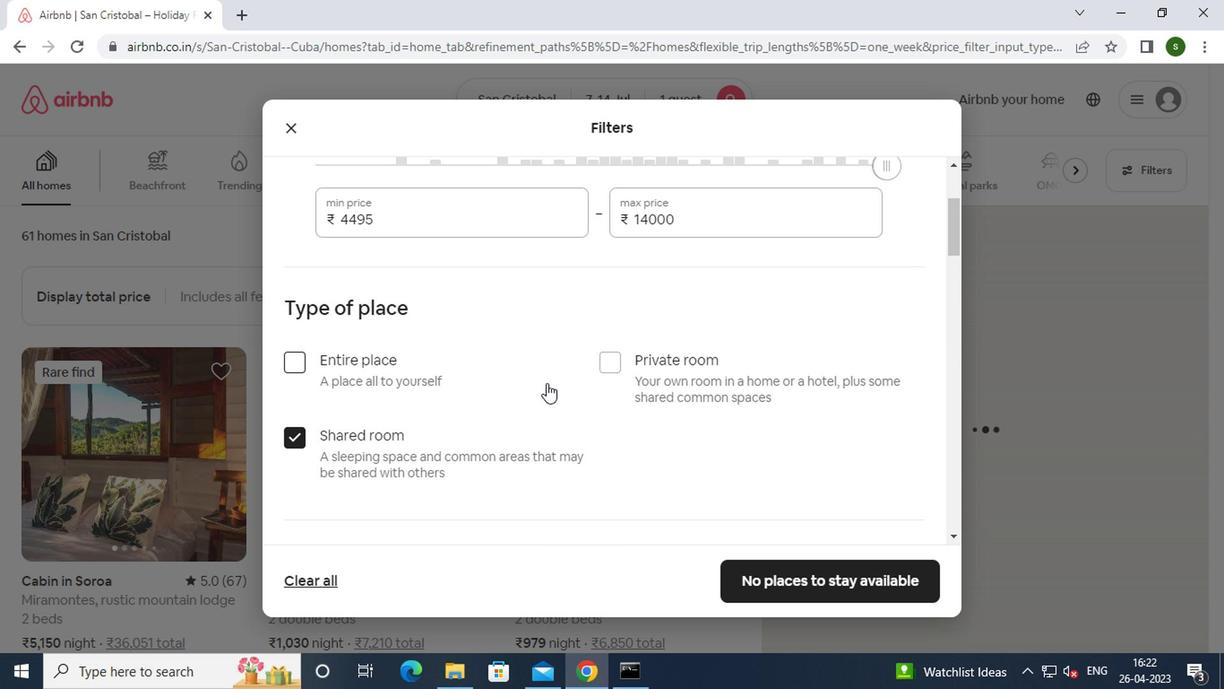 
Action: Mouse moved to (375, 371)
Screenshot: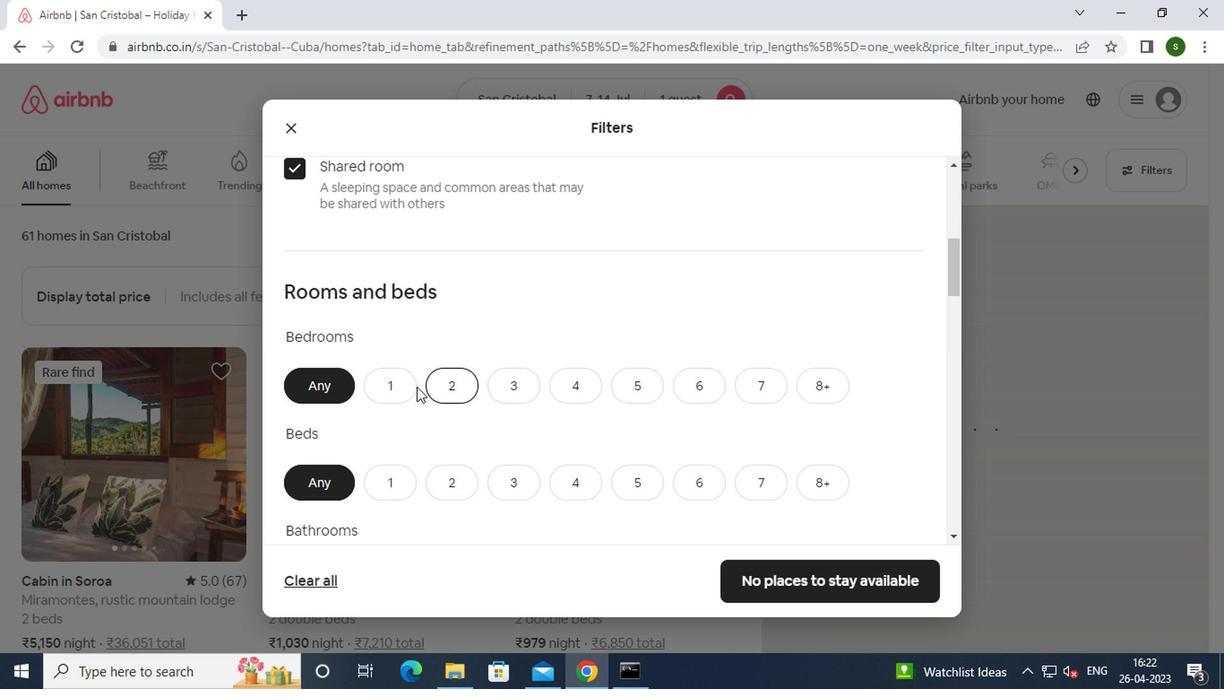 
Action: Mouse pressed left at (375, 371)
Screenshot: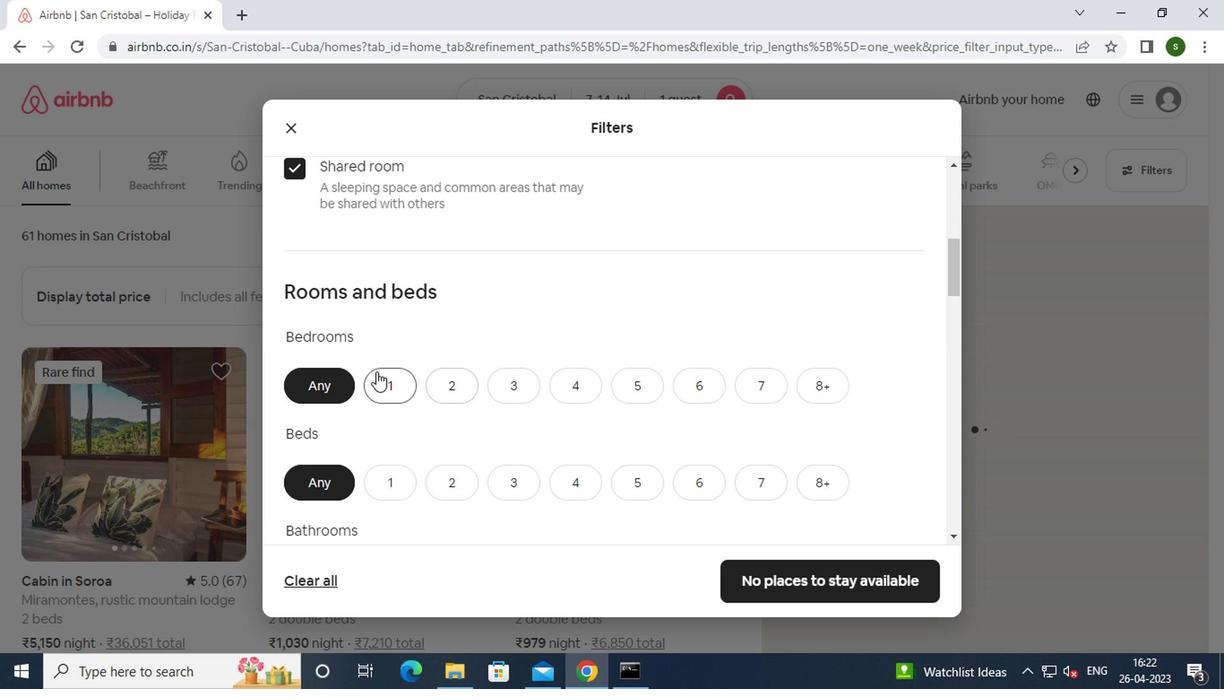 
Action: Mouse moved to (389, 479)
Screenshot: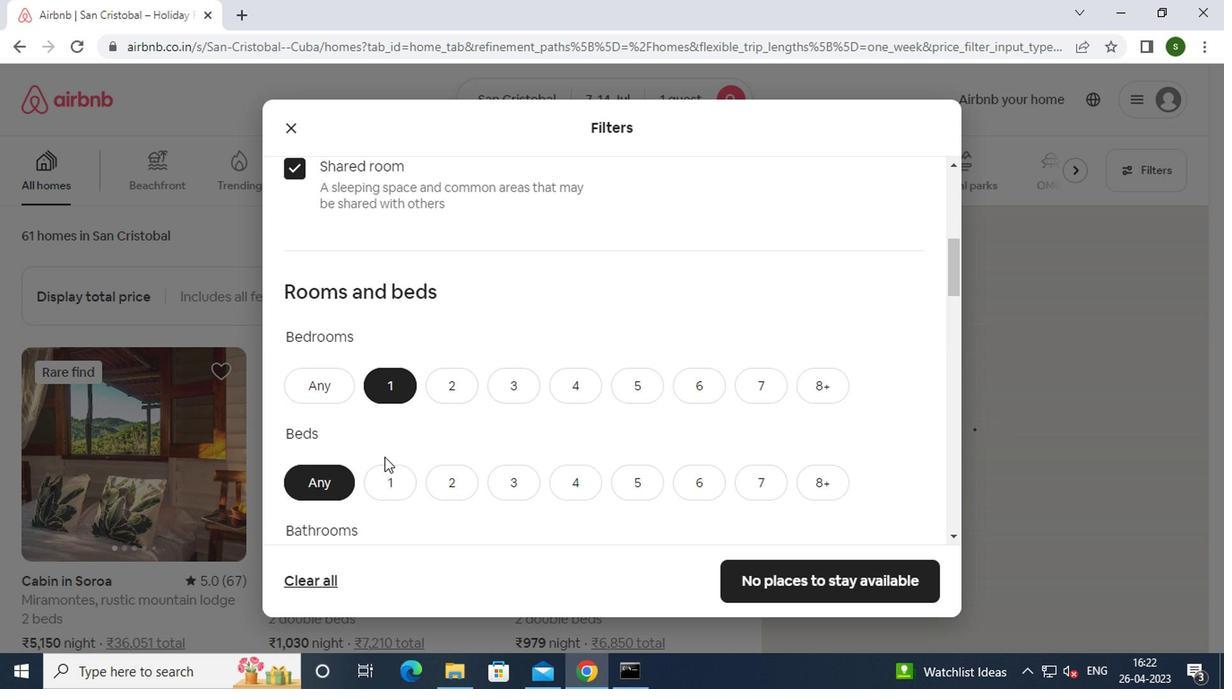 
Action: Mouse pressed left at (389, 479)
Screenshot: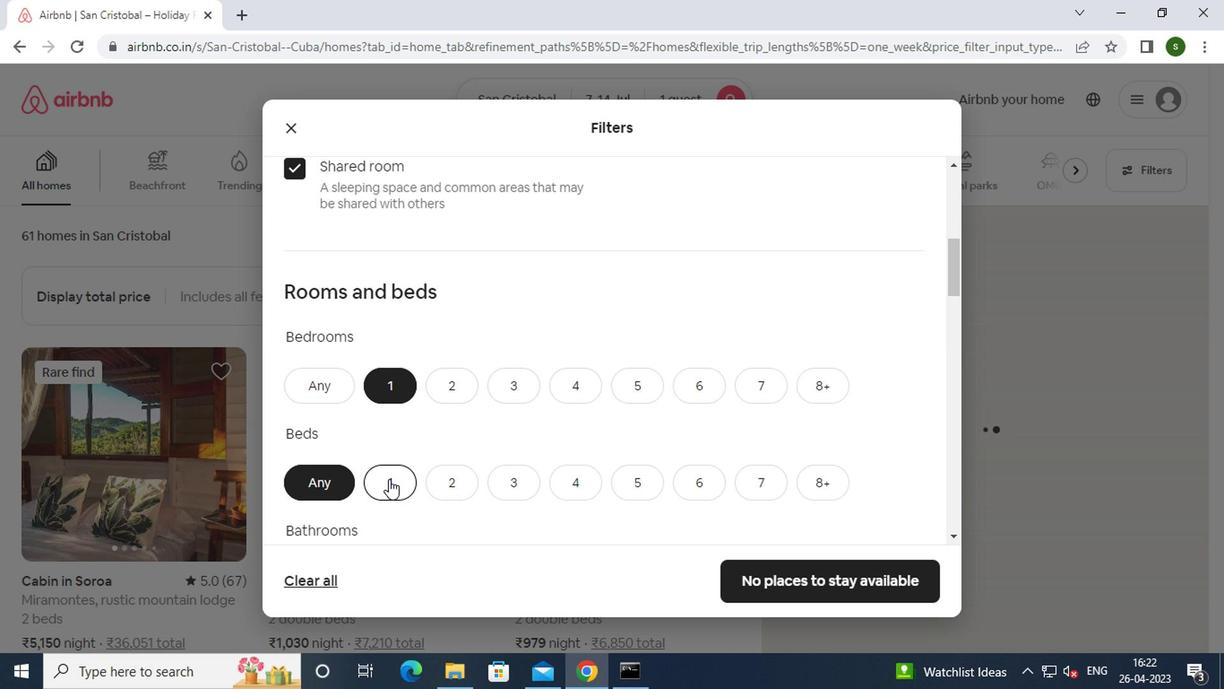 
Action: Mouse moved to (421, 399)
Screenshot: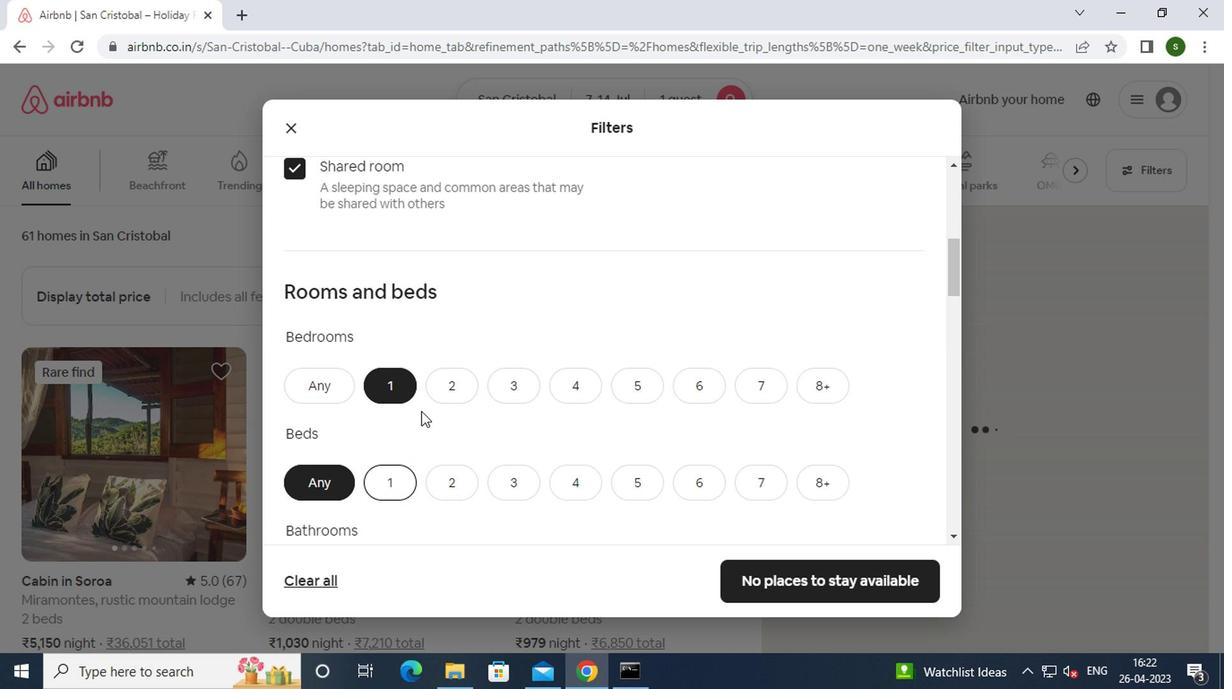 
Action: Mouse scrolled (421, 398) with delta (0, 0)
Screenshot: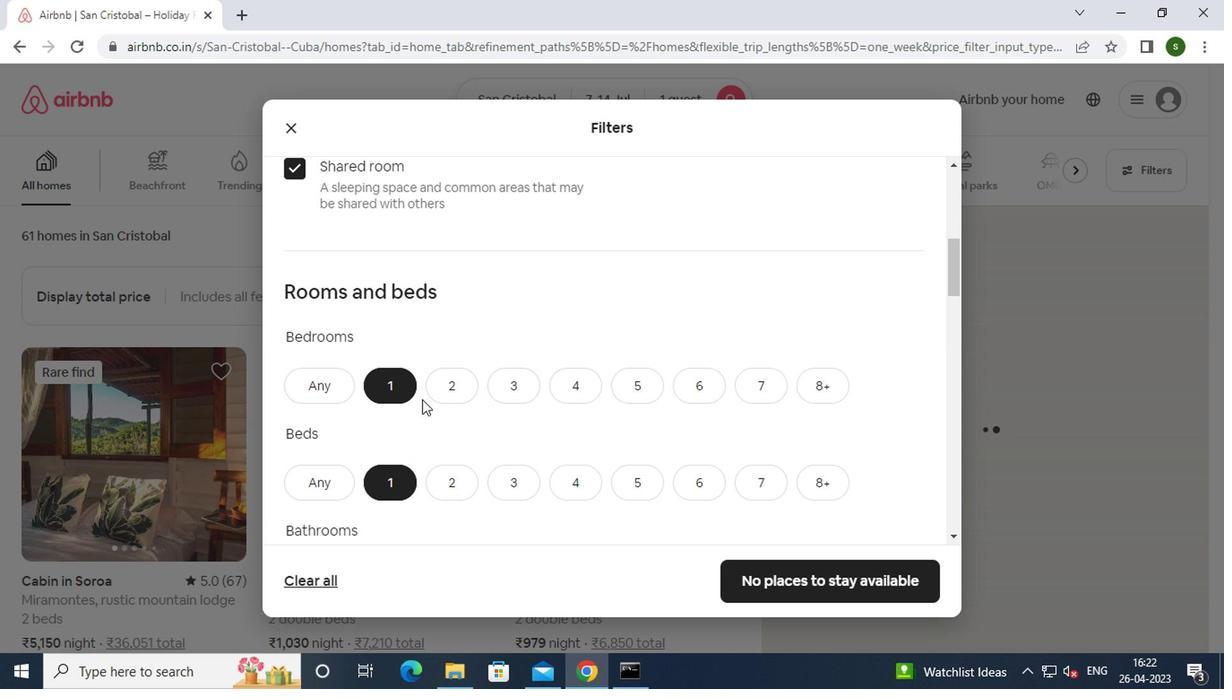 
Action: Mouse scrolled (421, 398) with delta (0, 0)
Screenshot: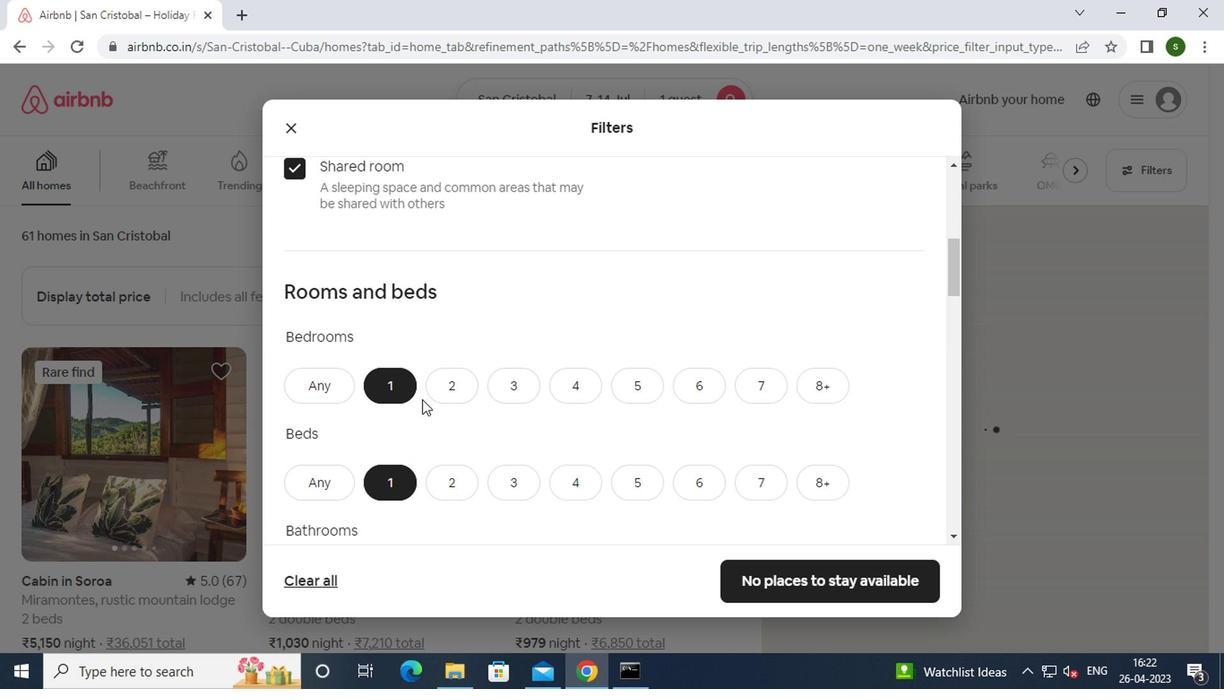 
Action: Mouse moved to (414, 401)
Screenshot: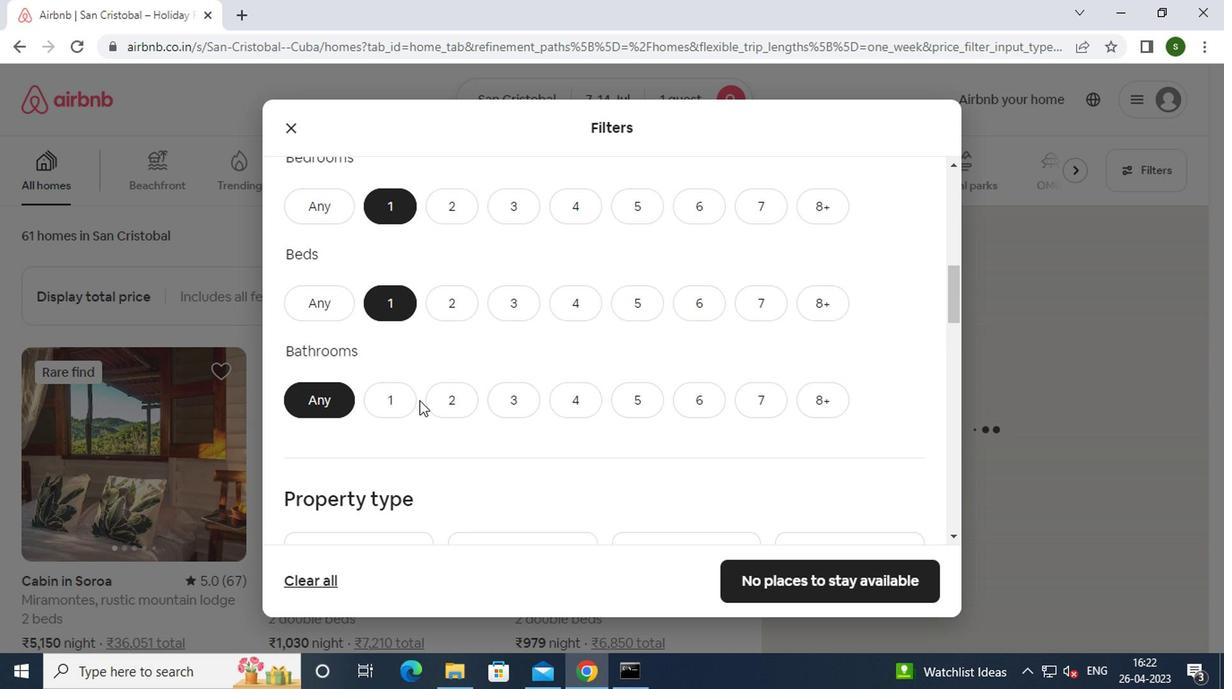 
Action: Mouse pressed left at (414, 401)
Screenshot: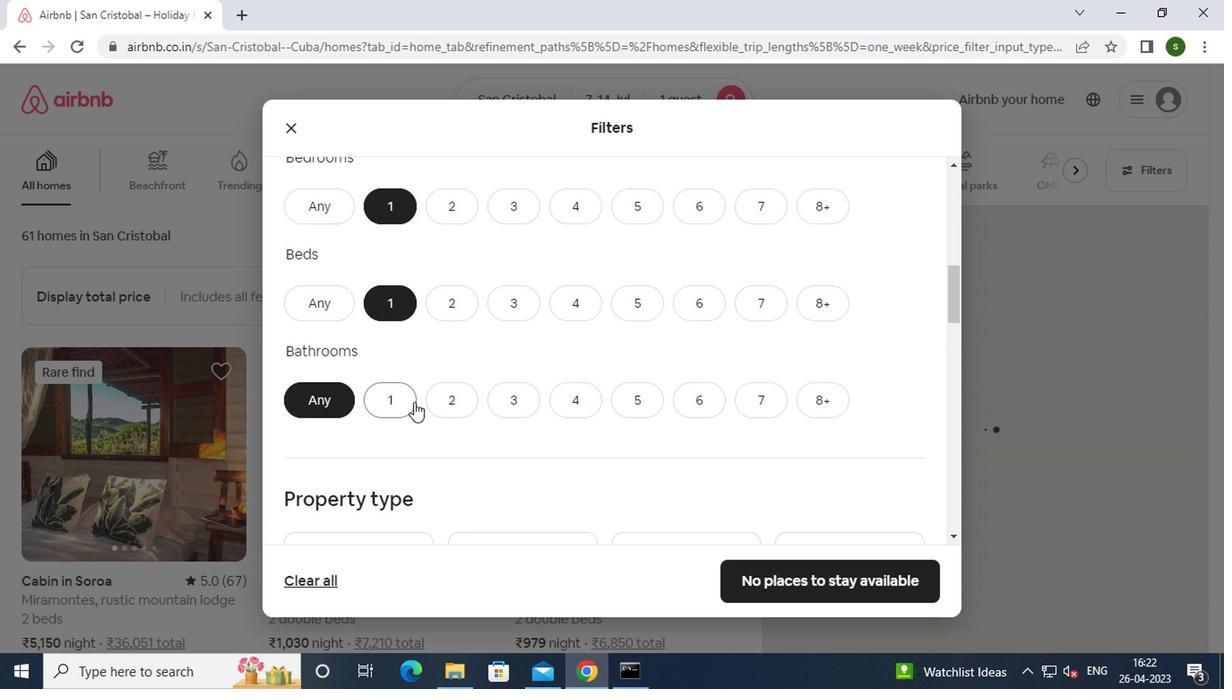 
Action: Mouse moved to (516, 381)
Screenshot: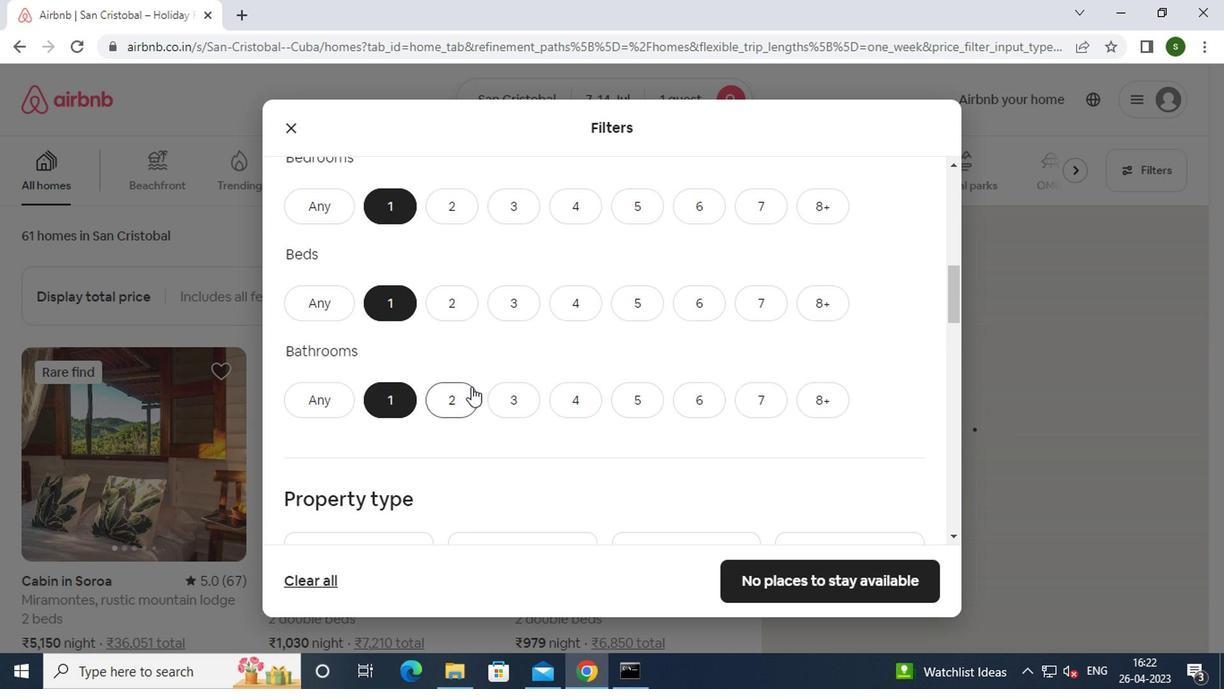 
Action: Mouse scrolled (516, 380) with delta (0, 0)
Screenshot: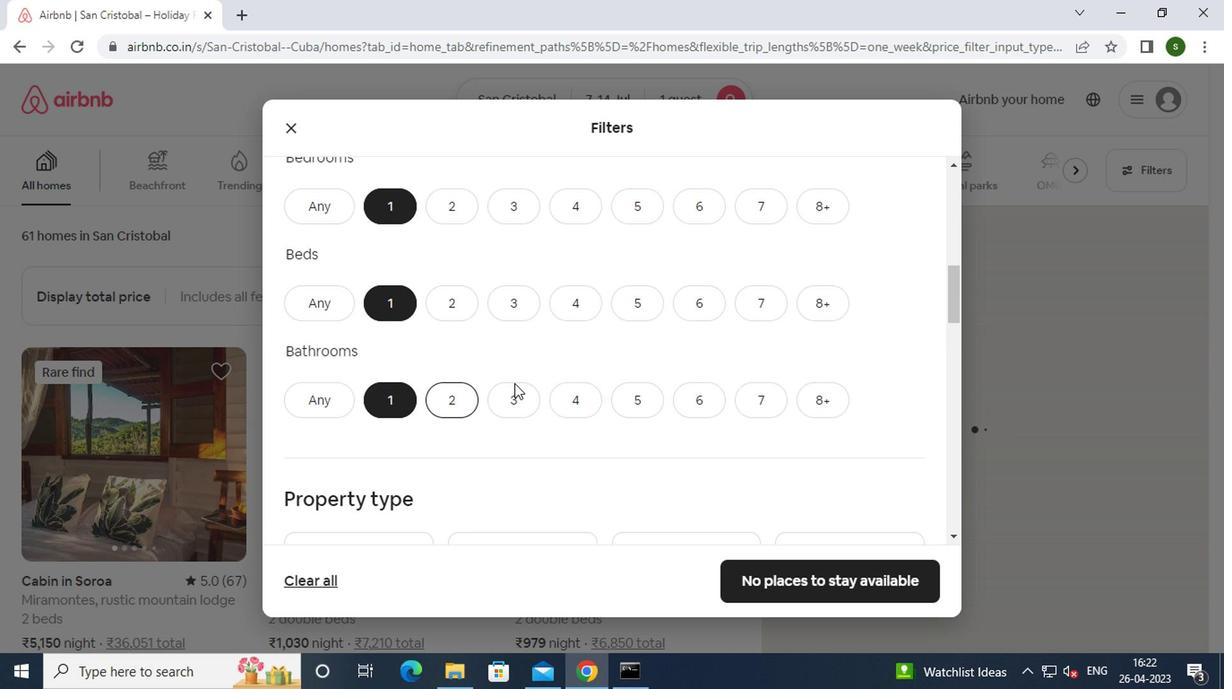 
Action: Mouse moved to (517, 381)
Screenshot: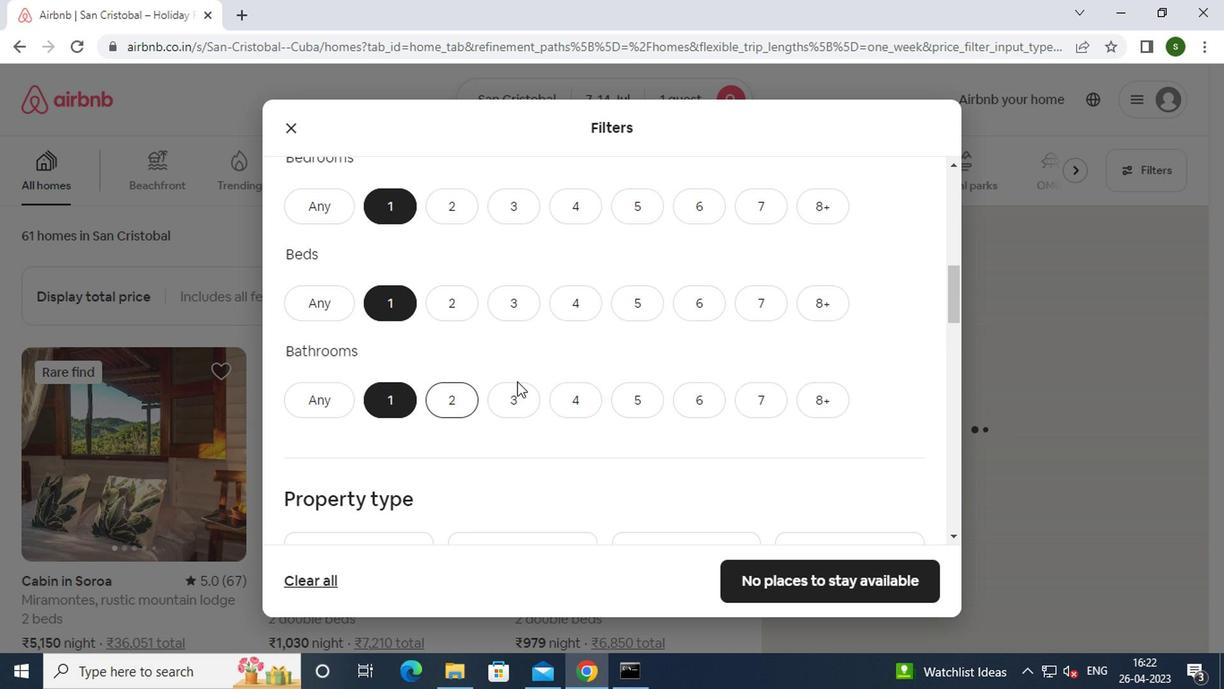 
Action: Mouse scrolled (517, 380) with delta (0, 0)
Screenshot: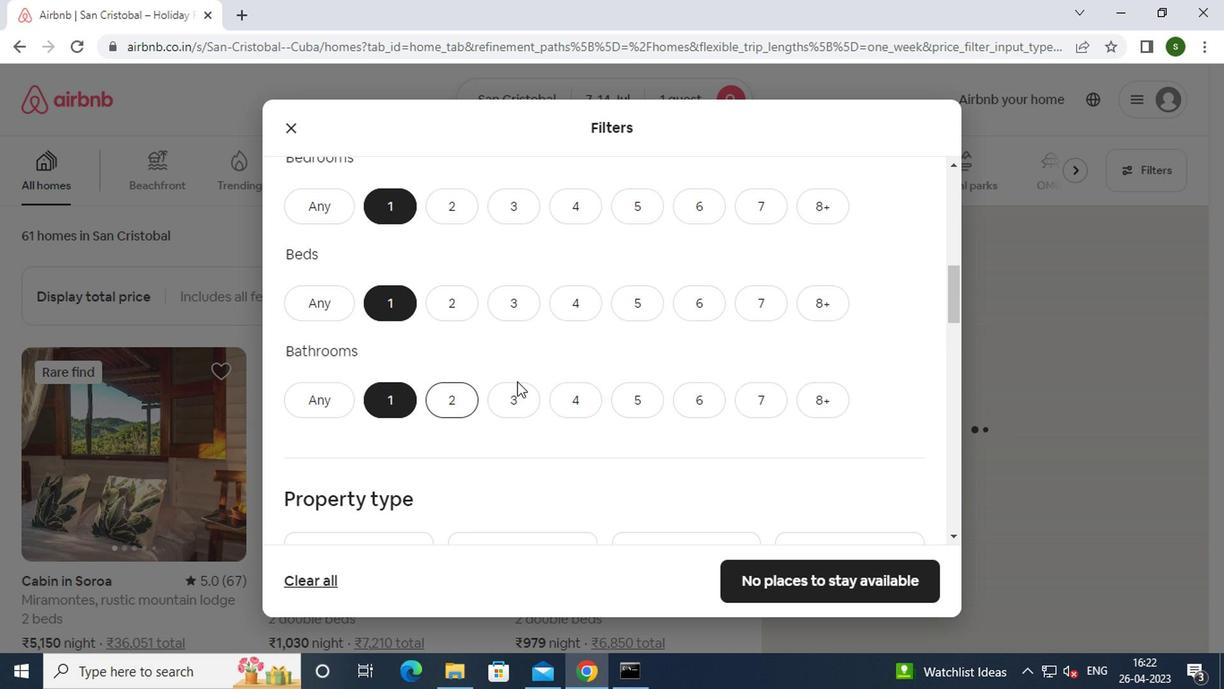 
Action: Mouse moved to (437, 392)
Screenshot: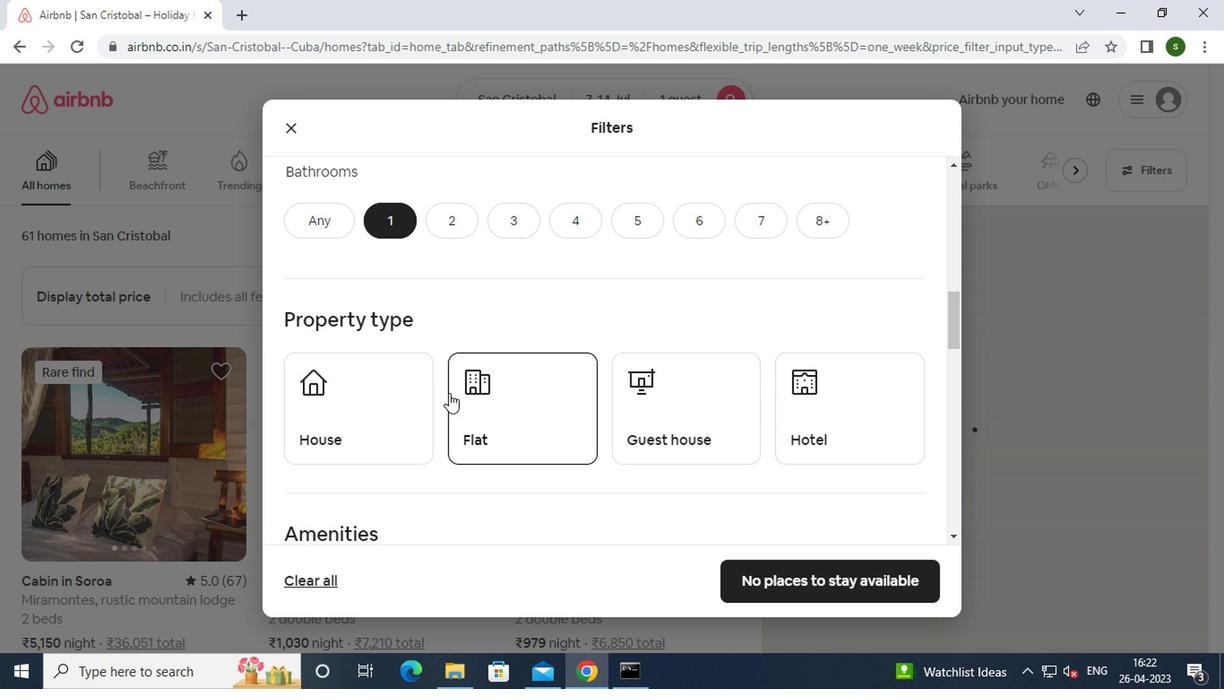 
Action: Mouse pressed left at (437, 392)
Screenshot: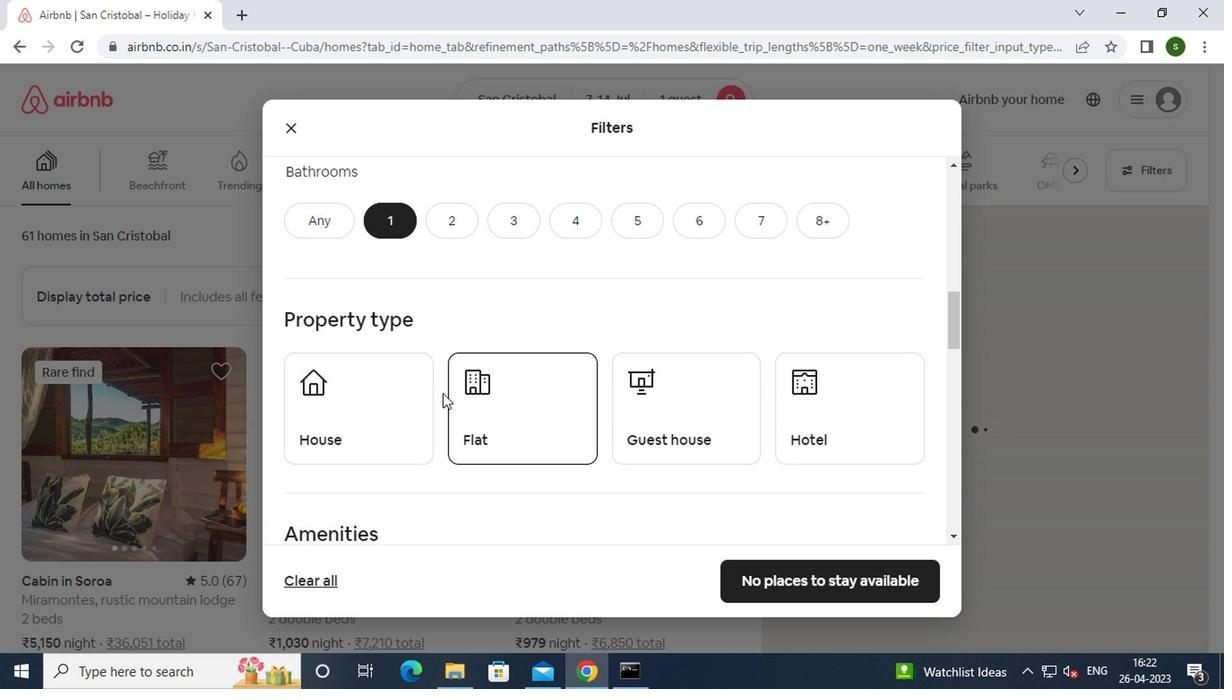 
Action: Mouse moved to (426, 392)
Screenshot: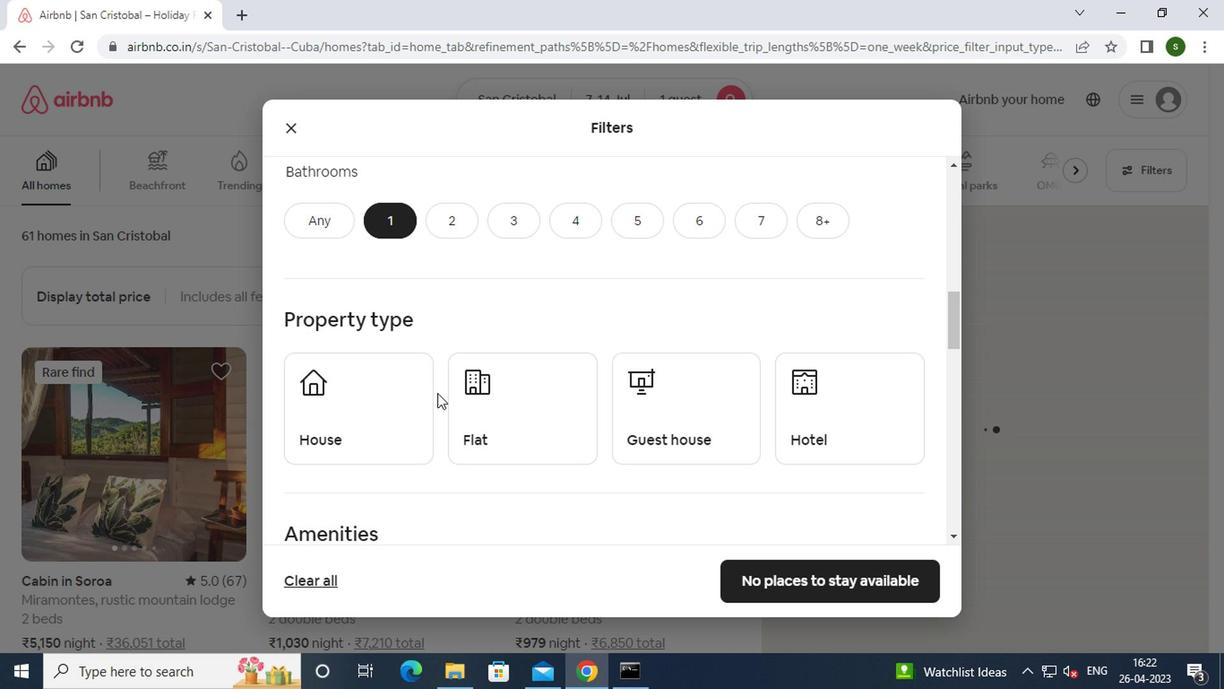 
Action: Mouse pressed left at (426, 392)
Screenshot: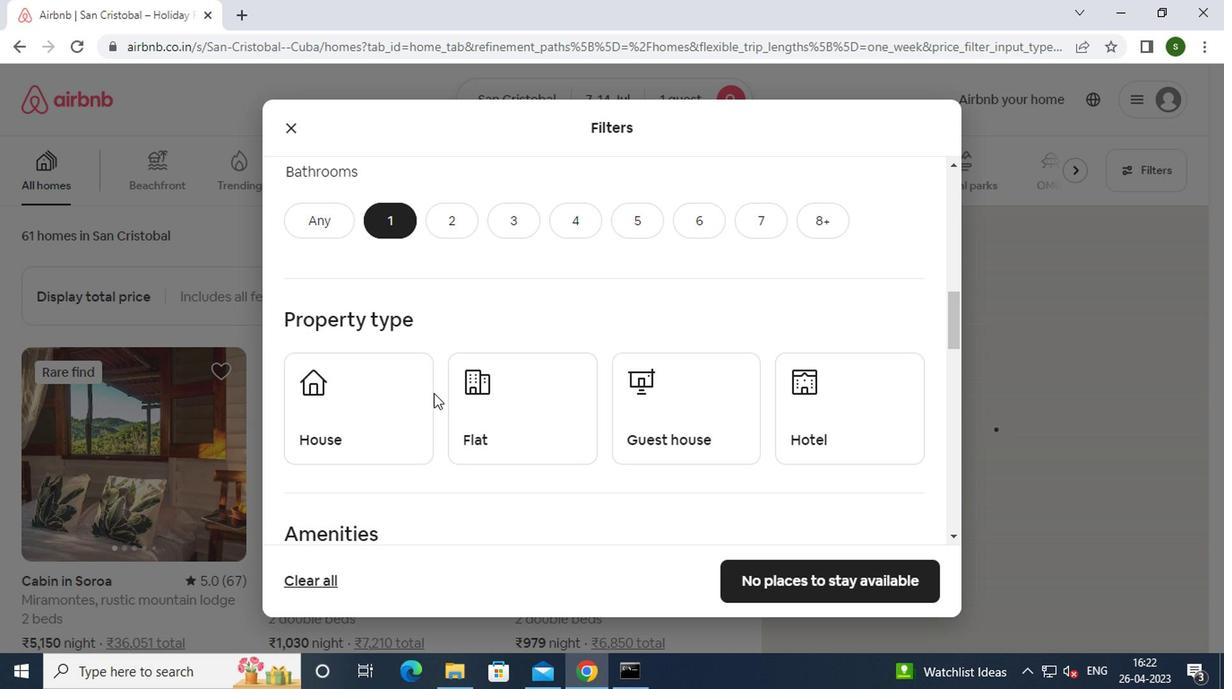 
Action: Mouse moved to (498, 399)
Screenshot: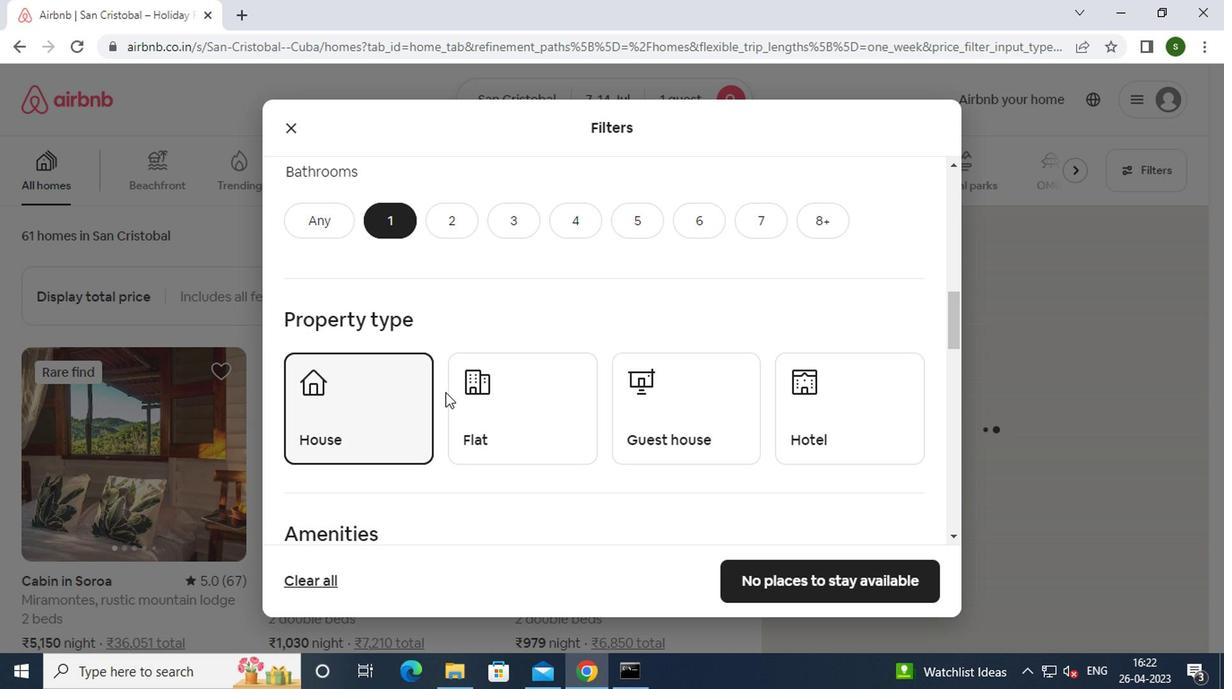 
Action: Mouse pressed left at (498, 399)
Screenshot: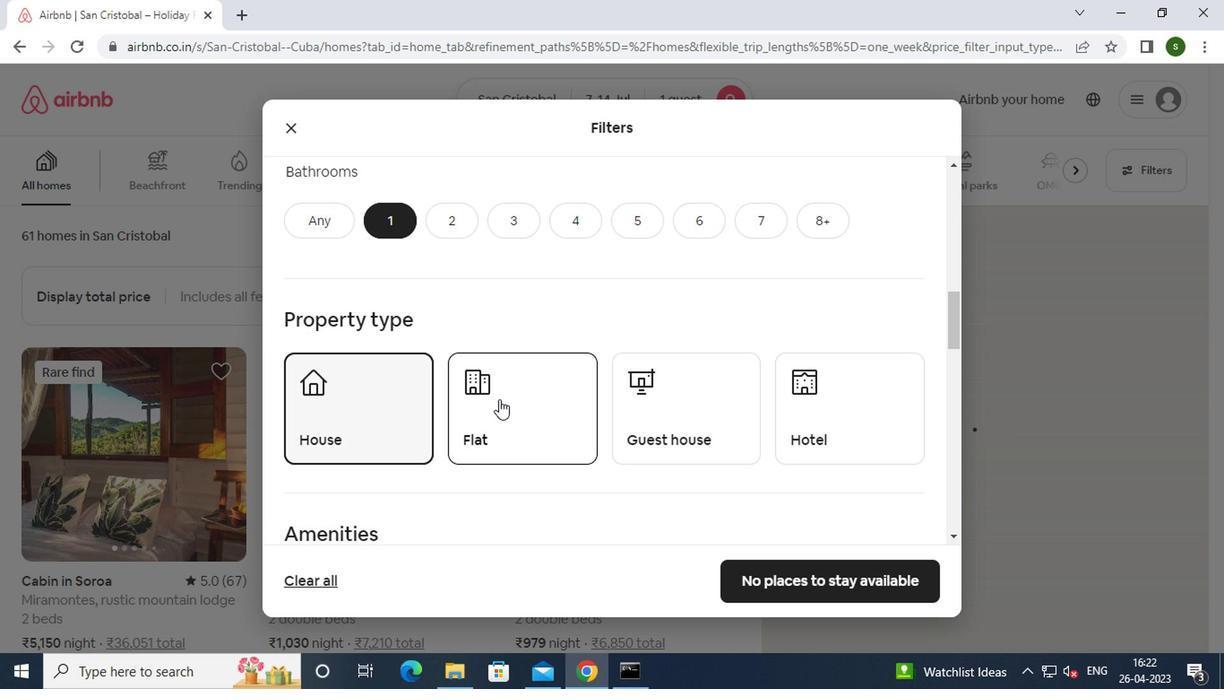
Action: Mouse moved to (644, 415)
Screenshot: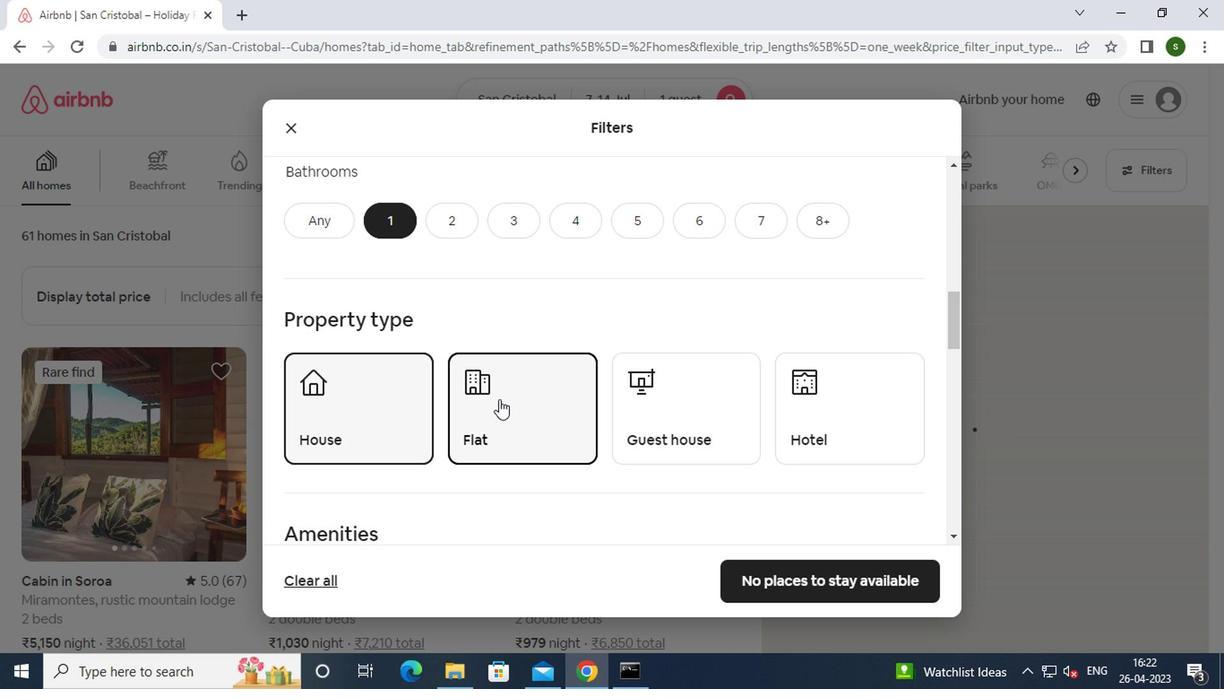 
Action: Mouse pressed left at (644, 415)
Screenshot: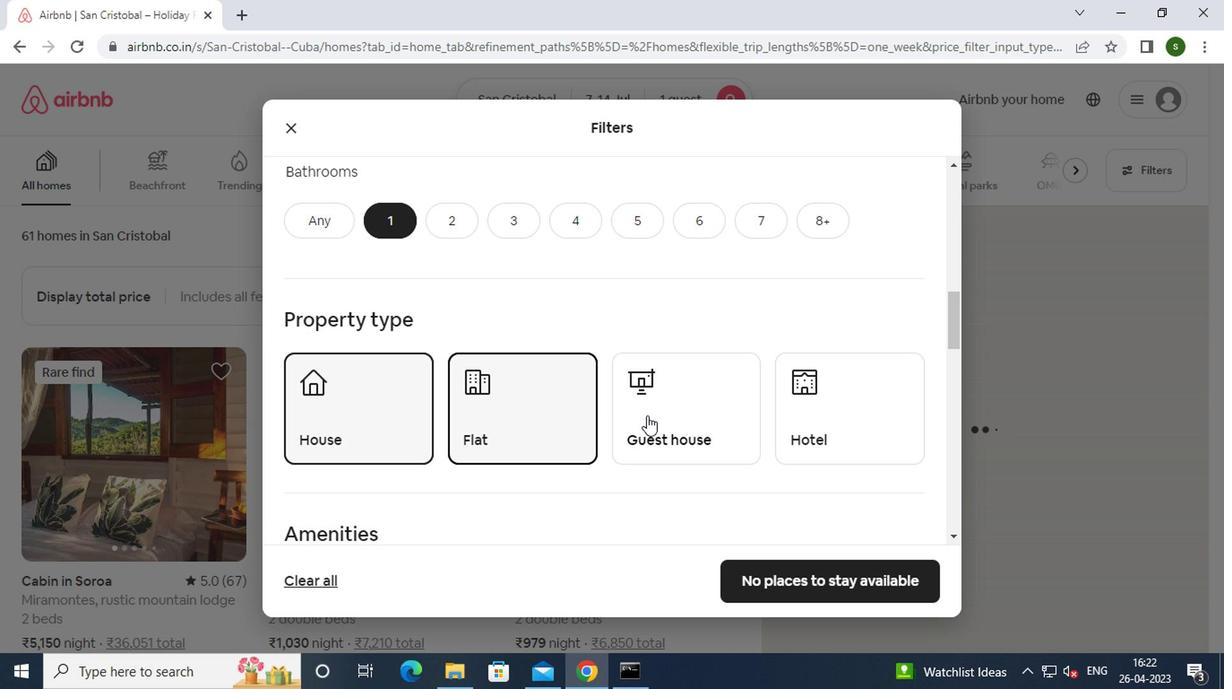 
Action: Mouse moved to (800, 412)
Screenshot: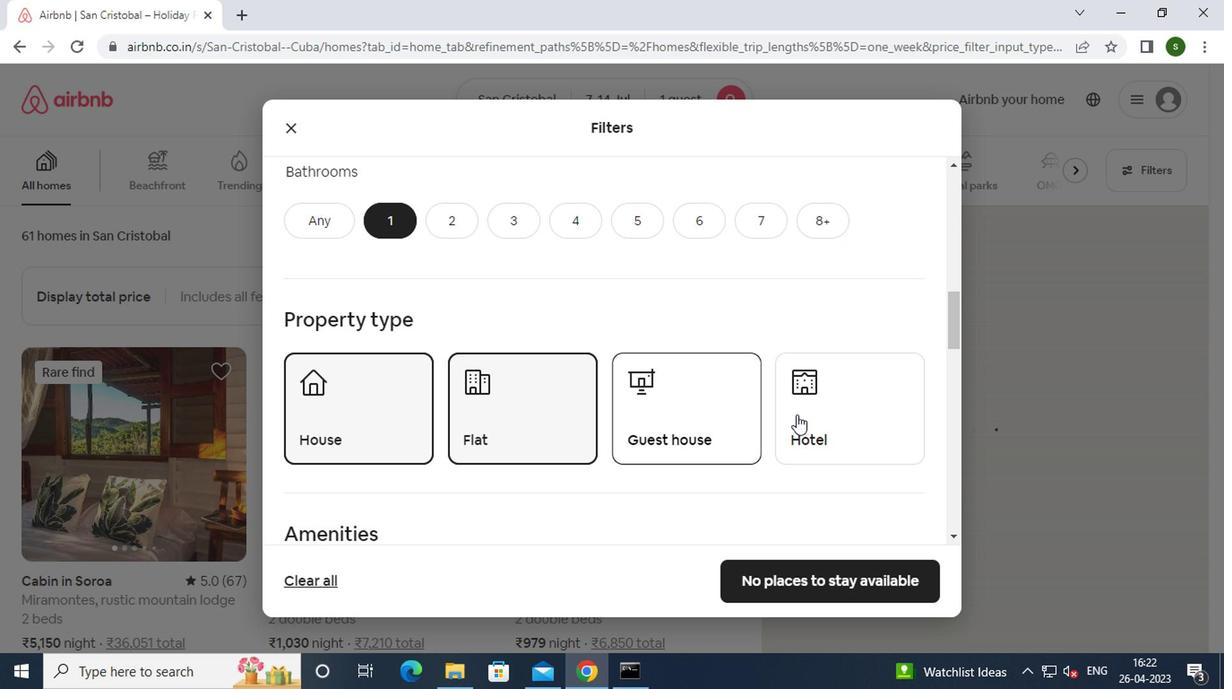 
Action: Mouse pressed left at (800, 412)
Screenshot: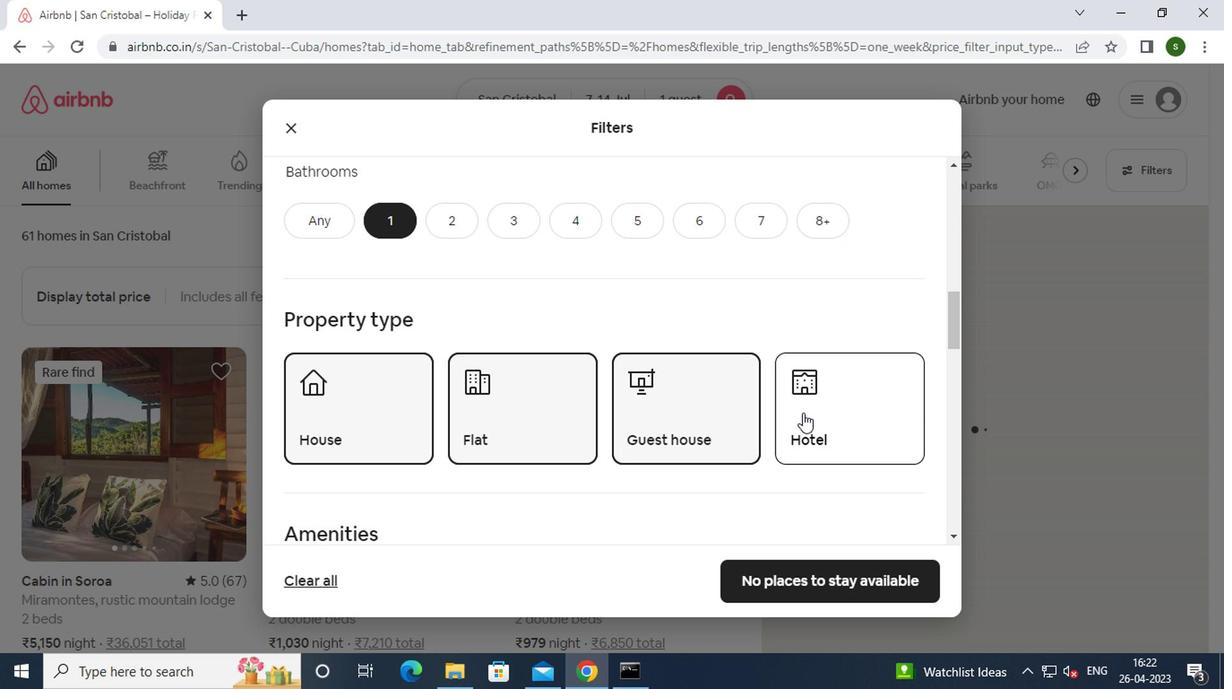 
Action: Mouse moved to (675, 377)
Screenshot: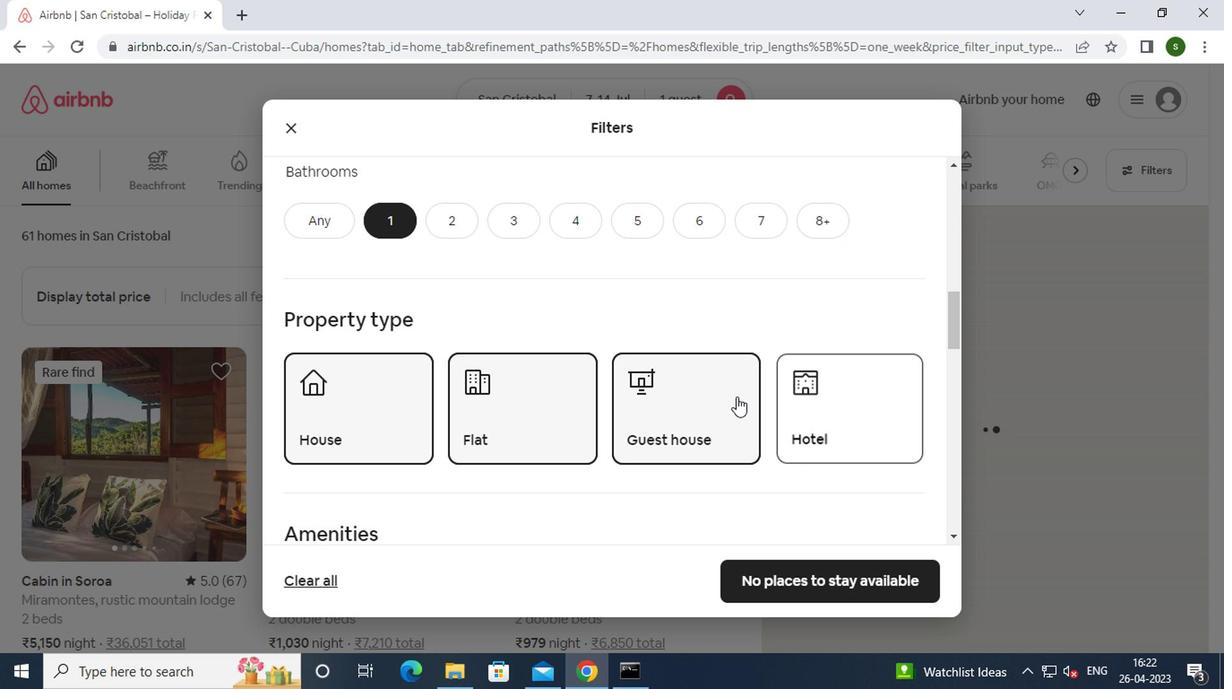 
Action: Mouse scrolled (675, 376) with delta (0, 0)
Screenshot: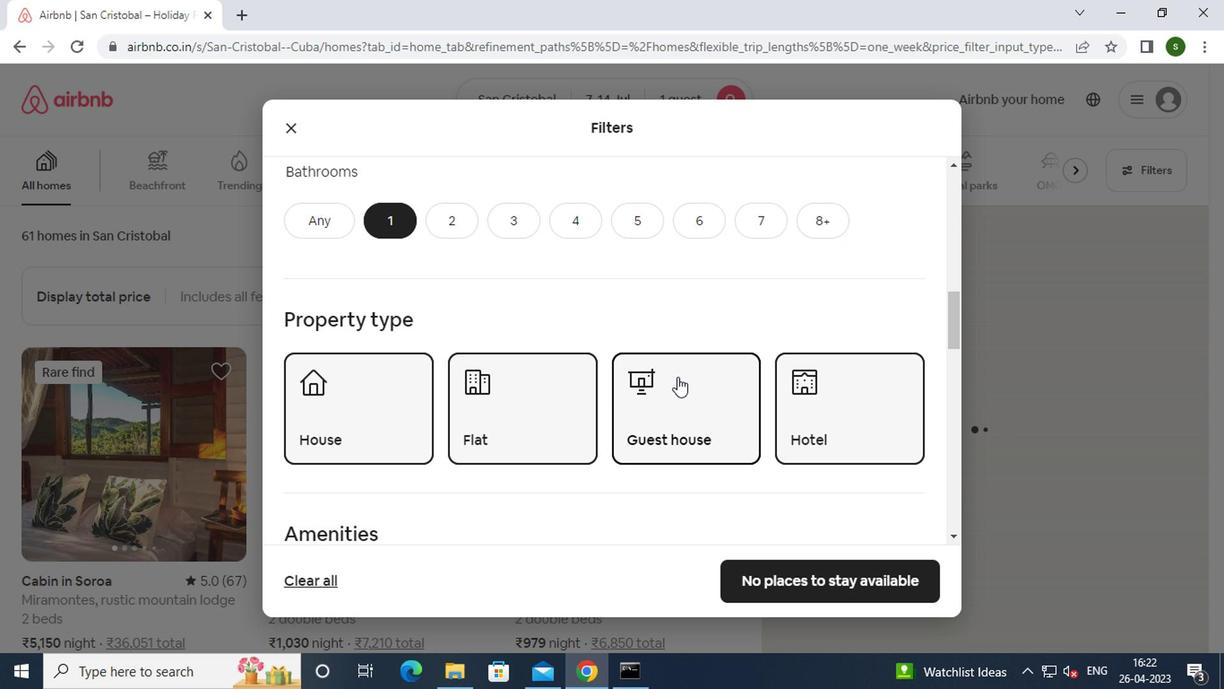 
Action: Mouse scrolled (675, 376) with delta (0, 0)
Screenshot: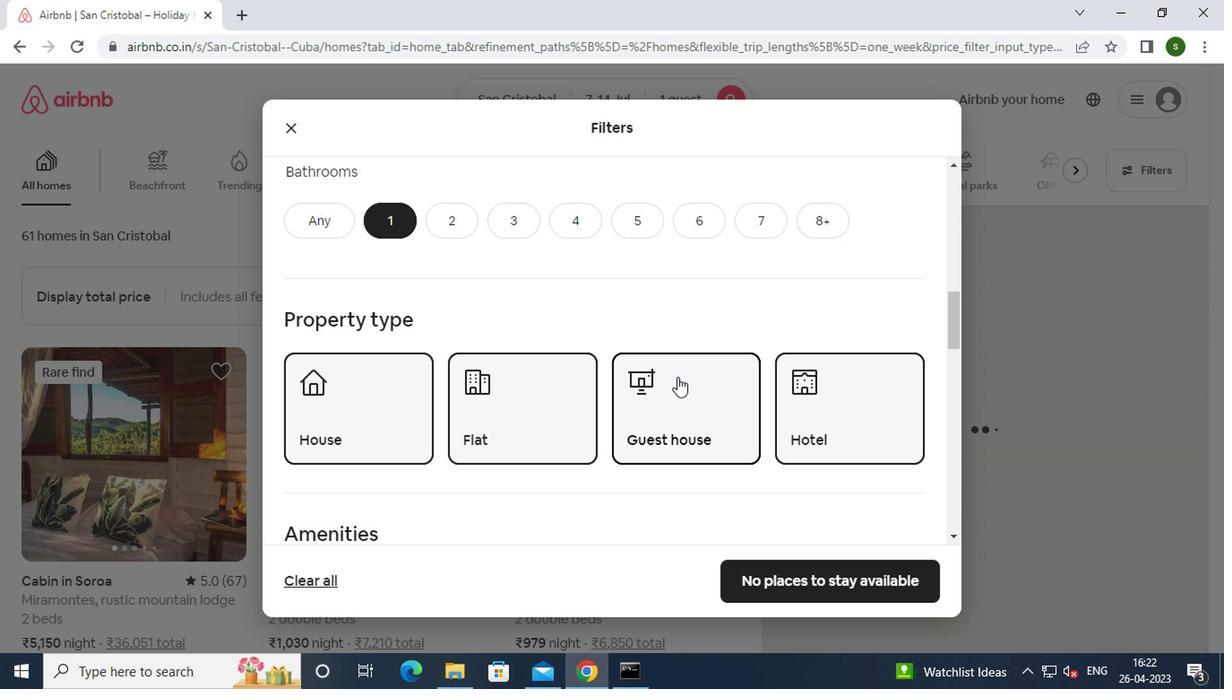 
Action: Mouse scrolled (675, 376) with delta (0, 0)
Screenshot: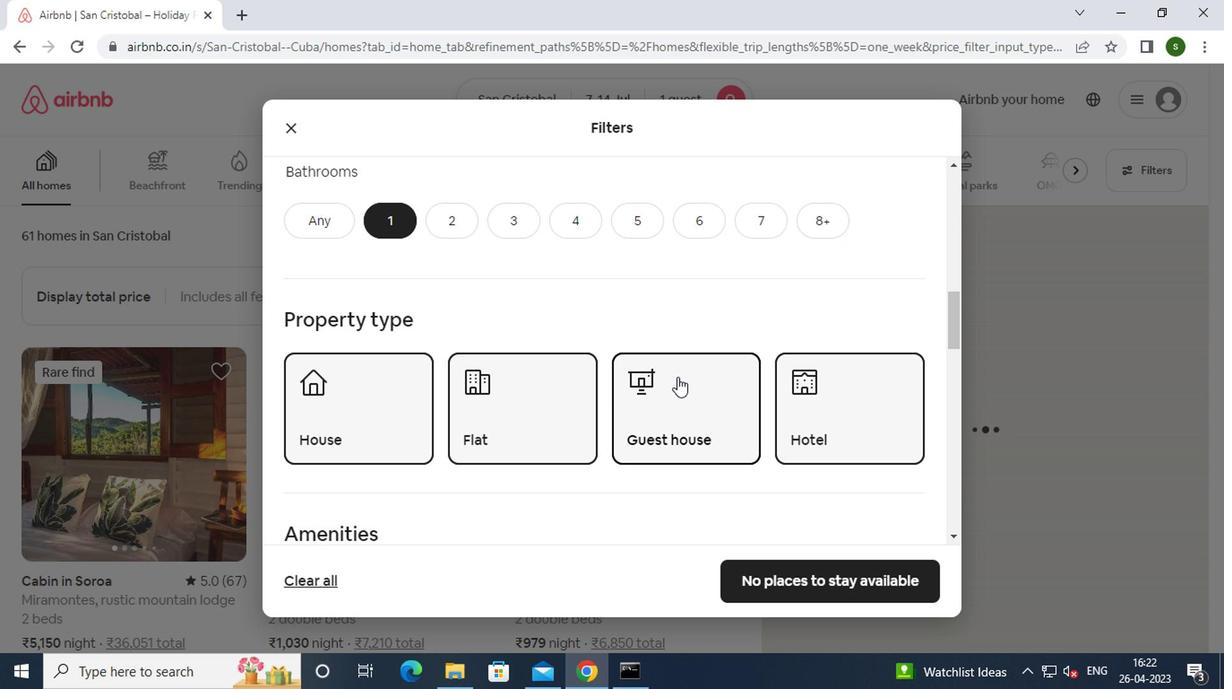 
Action: Mouse scrolled (675, 376) with delta (0, 0)
Screenshot: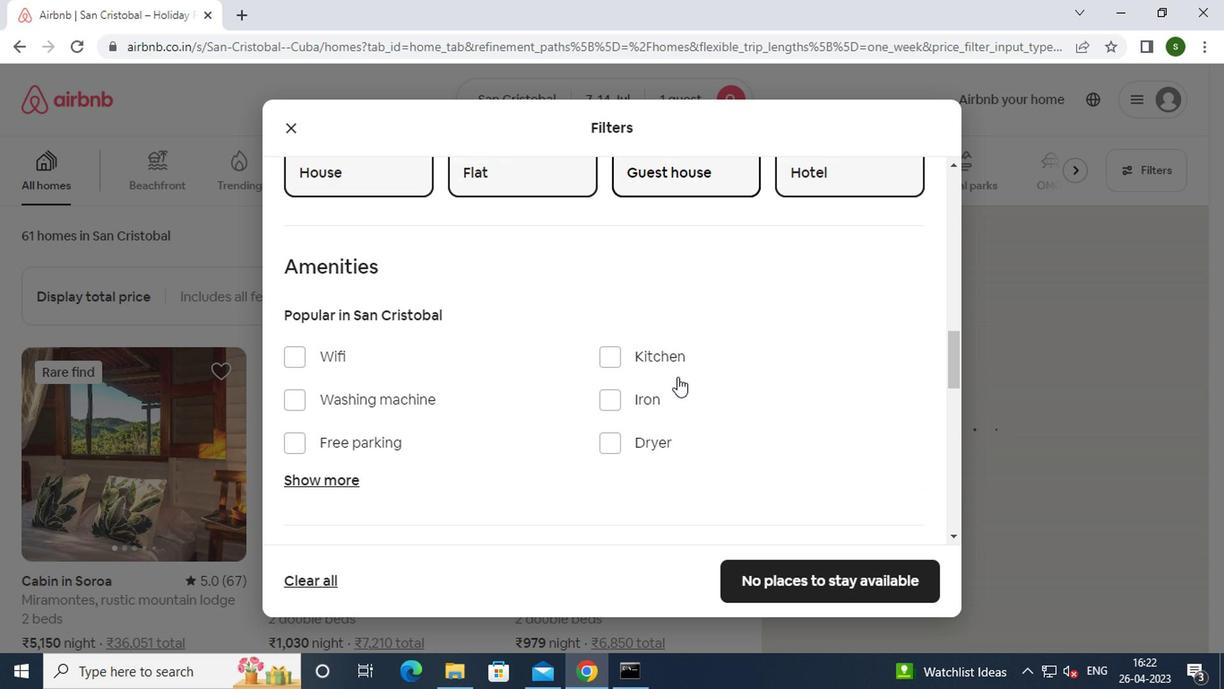 
Action: Mouse scrolled (675, 376) with delta (0, 0)
Screenshot: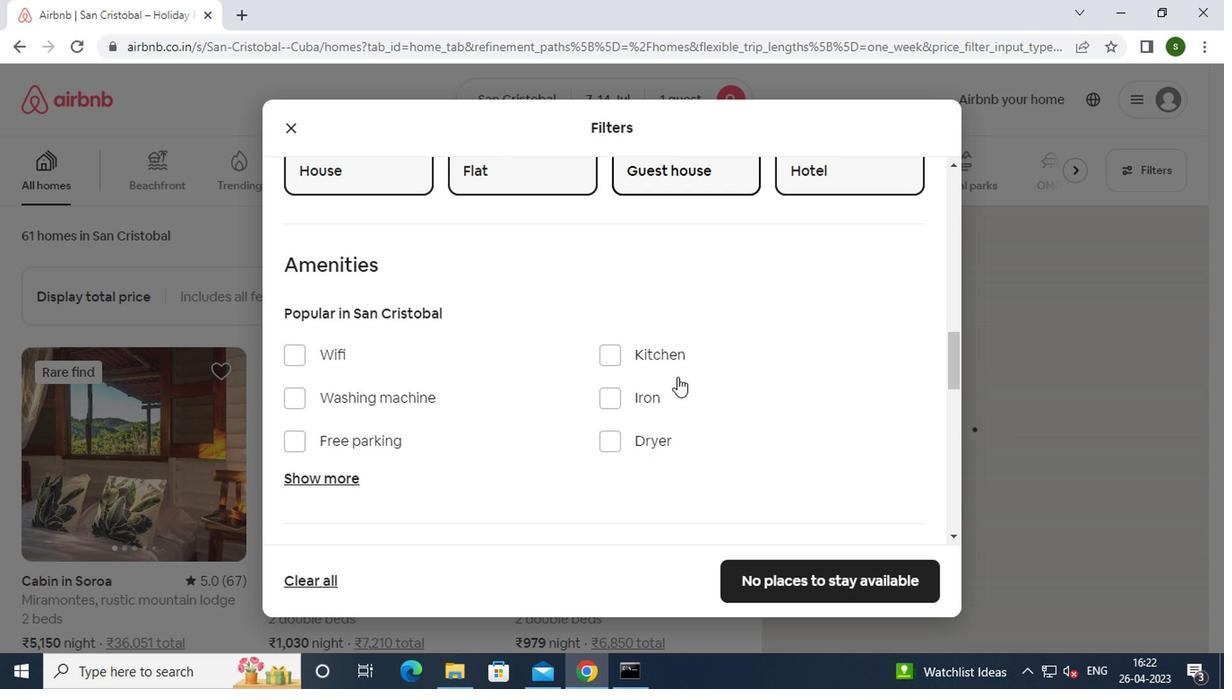 
Action: Mouse scrolled (675, 376) with delta (0, 0)
Screenshot: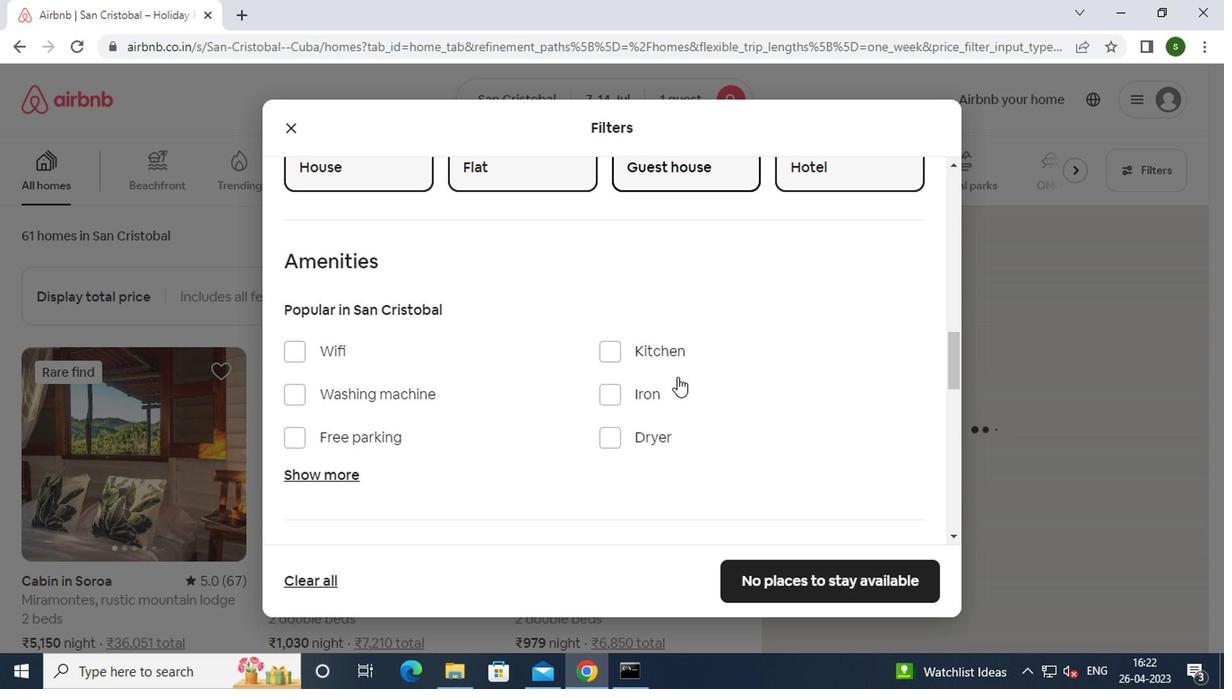 
Action: Mouse moved to (878, 412)
Screenshot: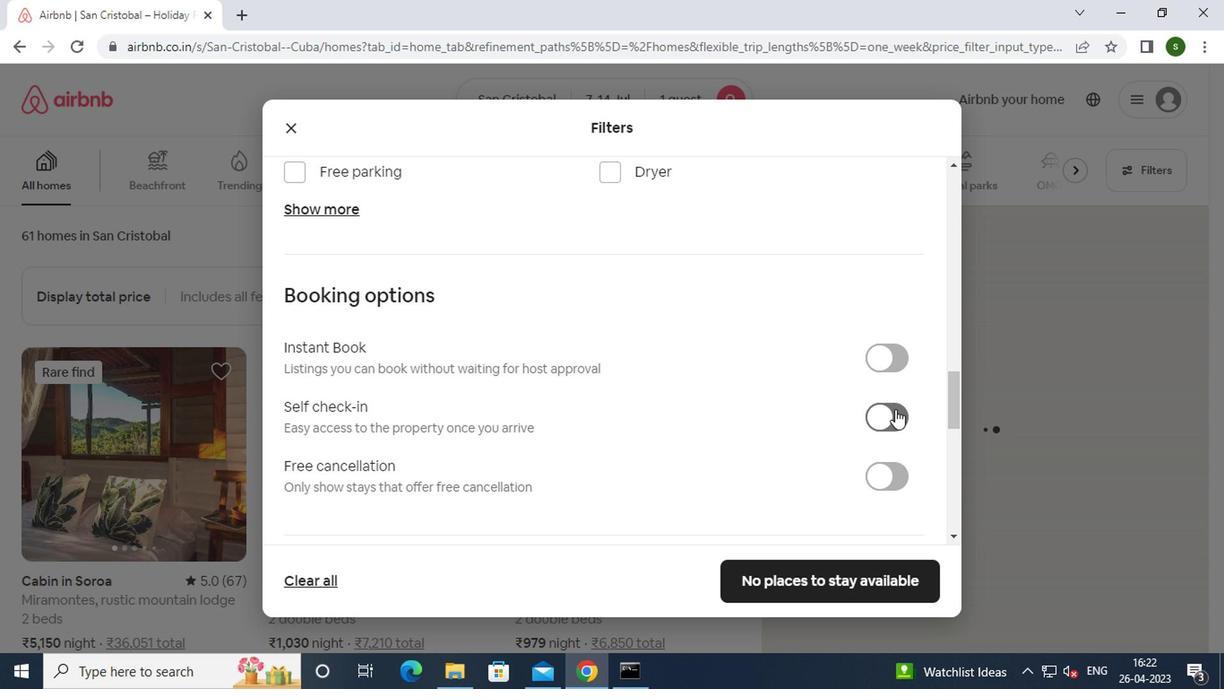 
Action: Mouse pressed left at (878, 412)
Screenshot: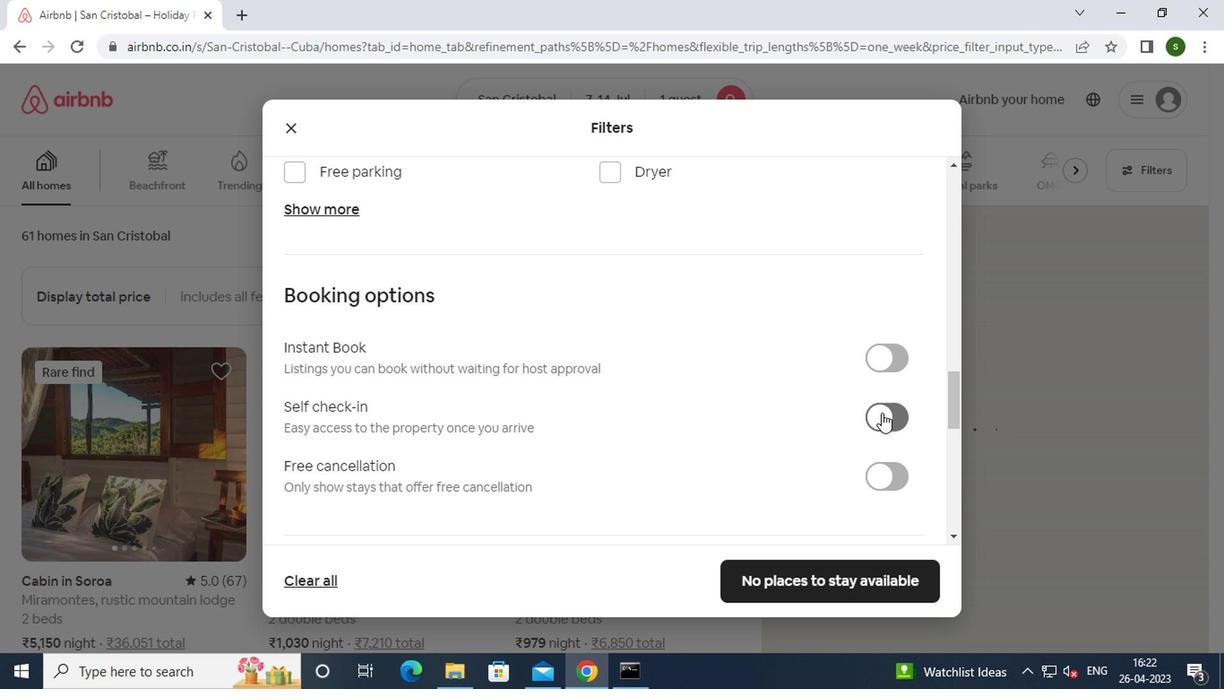 
Action: Mouse moved to (712, 390)
Screenshot: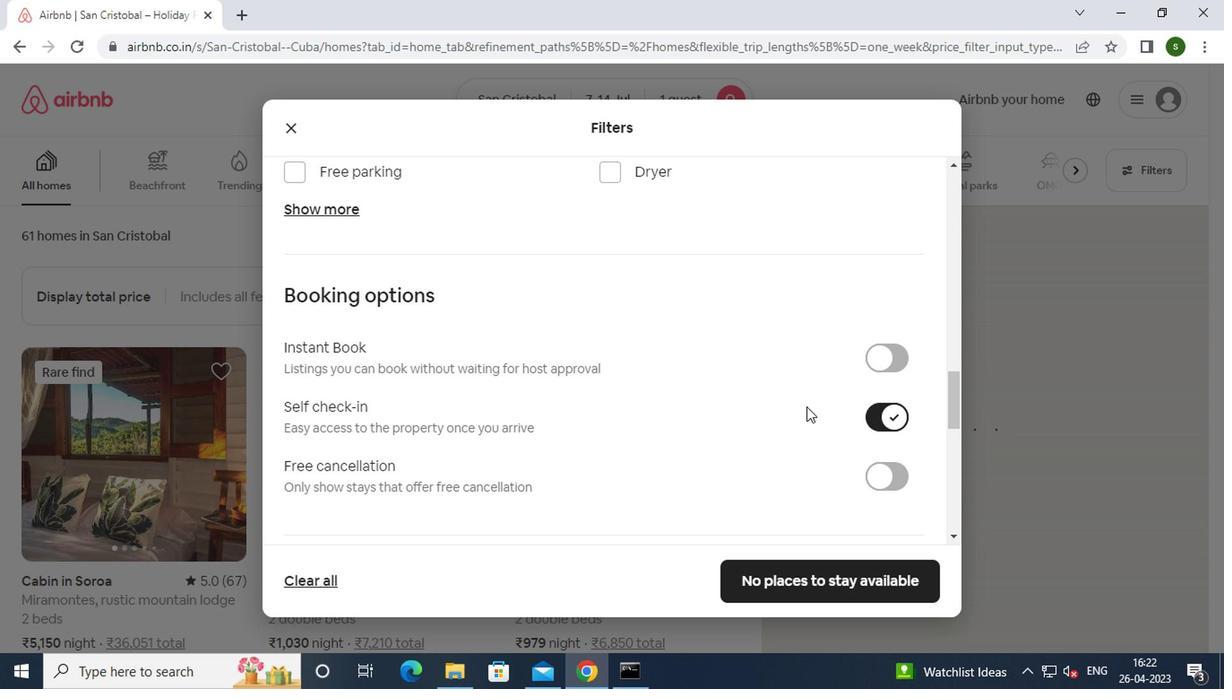 
Action: Mouse scrolled (712, 389) with delta (0, 0)
Screenshot: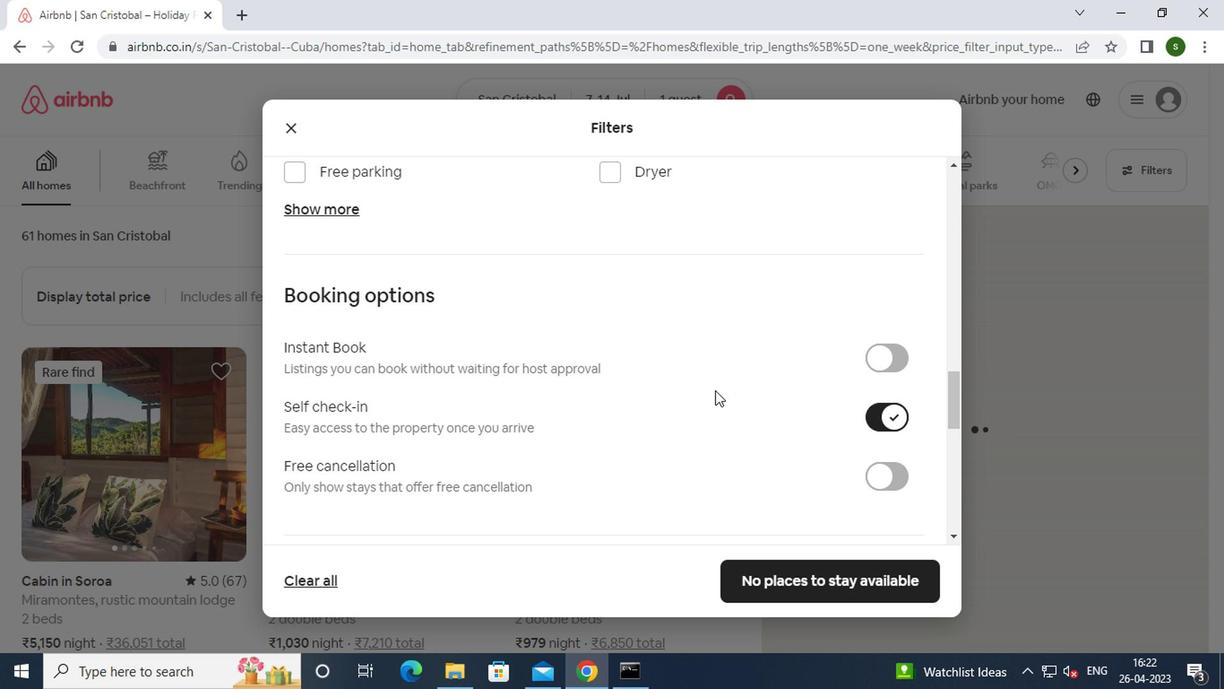 
Action: Mouse scrolled (712, 389) with delta (0, 0)
Screenshot: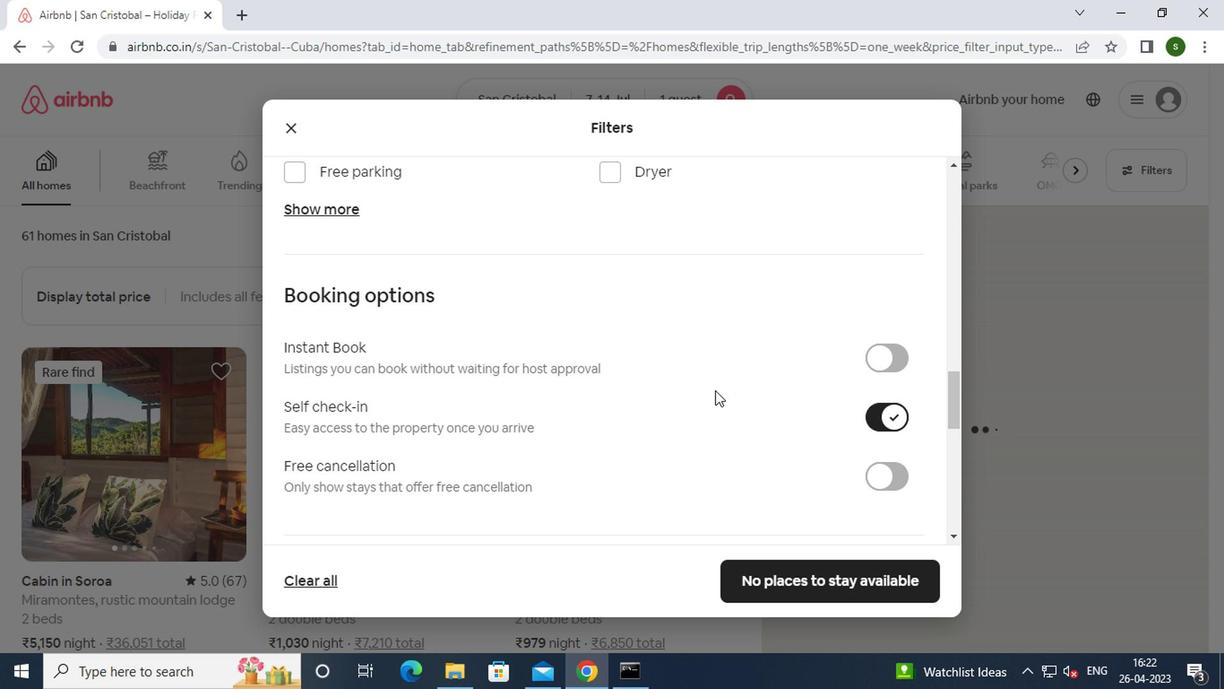 
Action: Mouse scrolled (712, 389) with delta (0, 0)
Screenshot: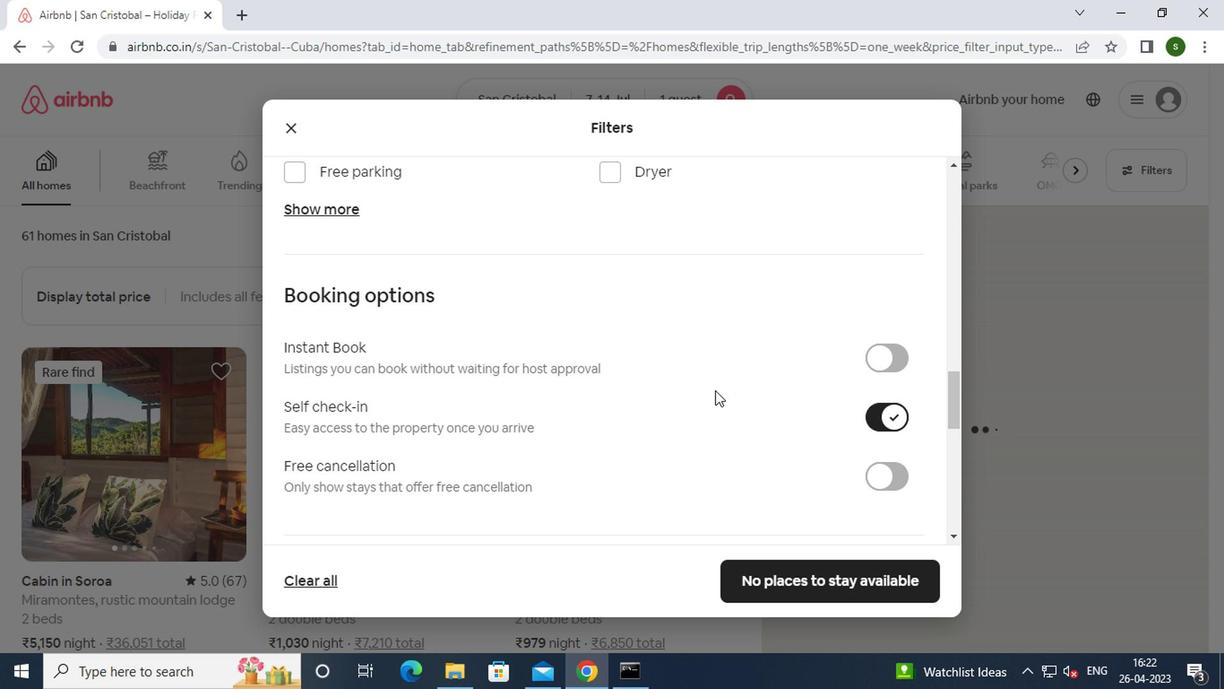 
Action: Mouse scrolled (712, 389) with delta (0, 0)
Screenshot: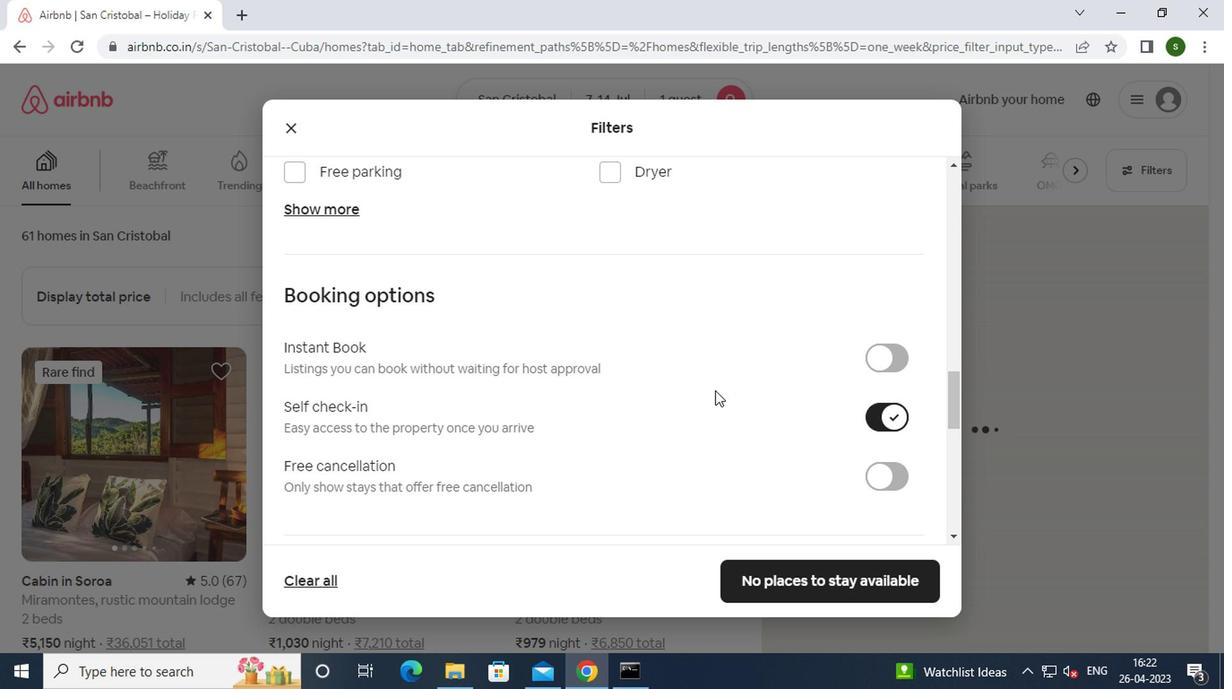 
Action: Mouse moved to (812, 577)
Screenshot: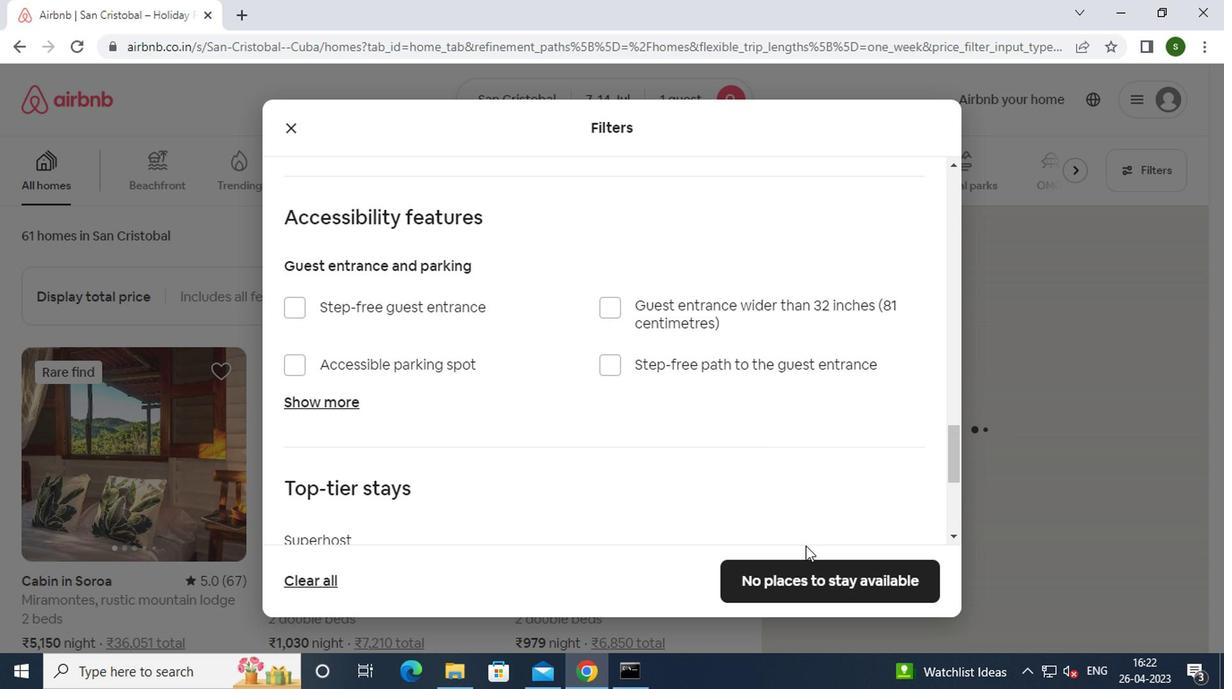 
Action: Mouse pressed left at (812, 577)
Screenshot: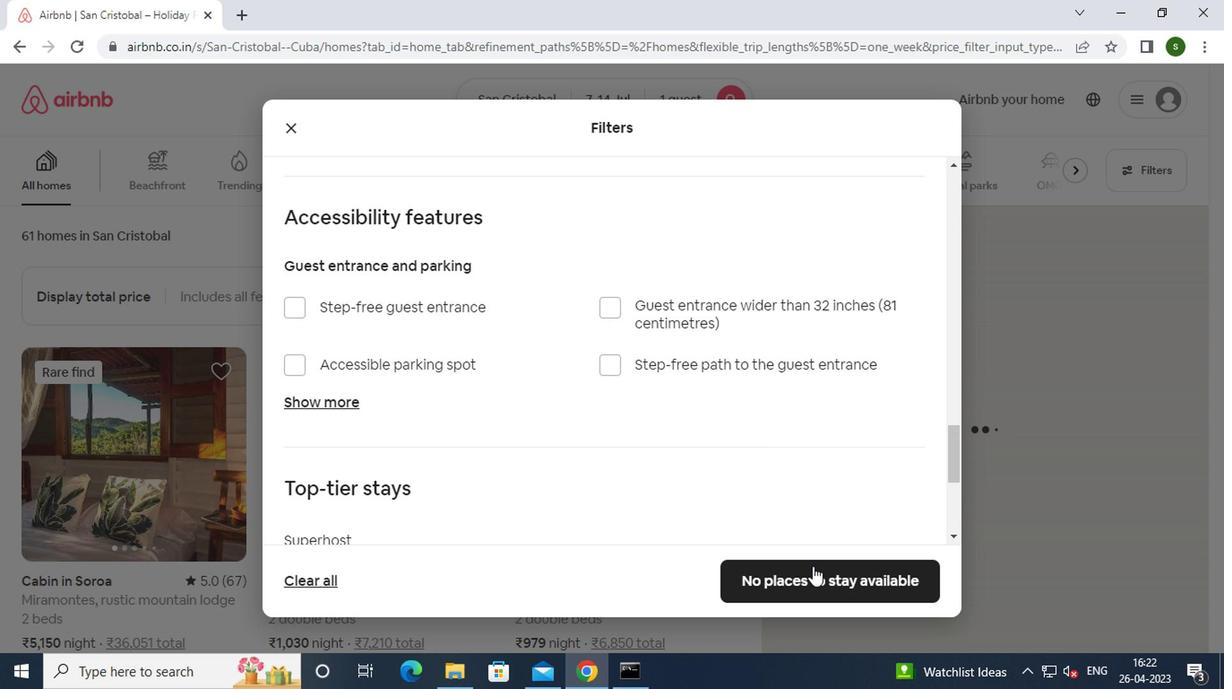 
